 Task: Forward email as attachment with the signature Francisco Garcia with the subject Request for an article from softage.1@softage.net to softage.5@softage.net with the message Can you provide me with the contact information for the client?
Action: Mouse moved to (895, 72)
Screenshot: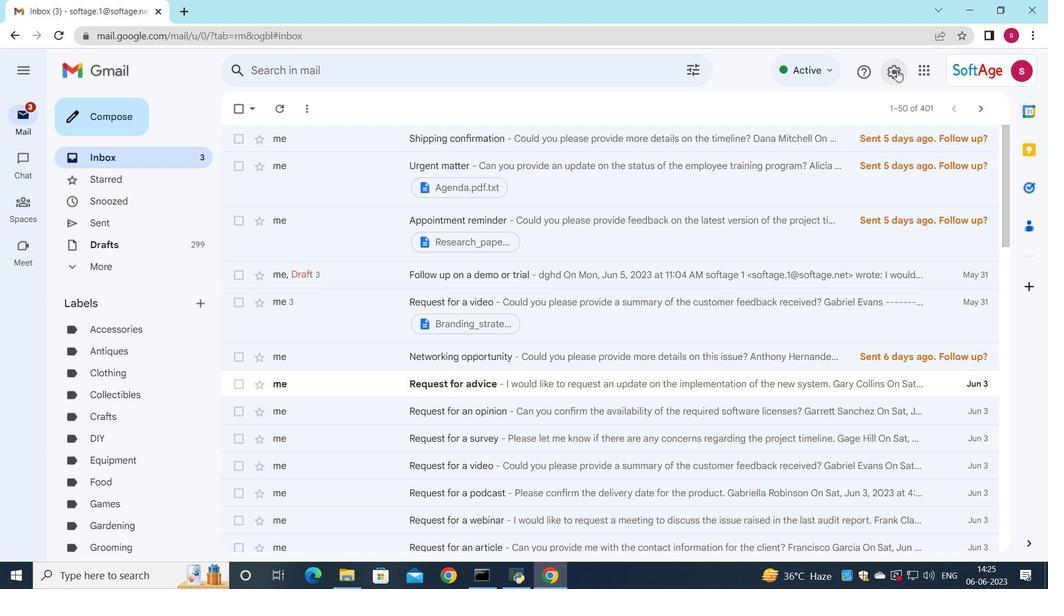 
Action: Mouse pressed left at (895, 72)
Screenshot: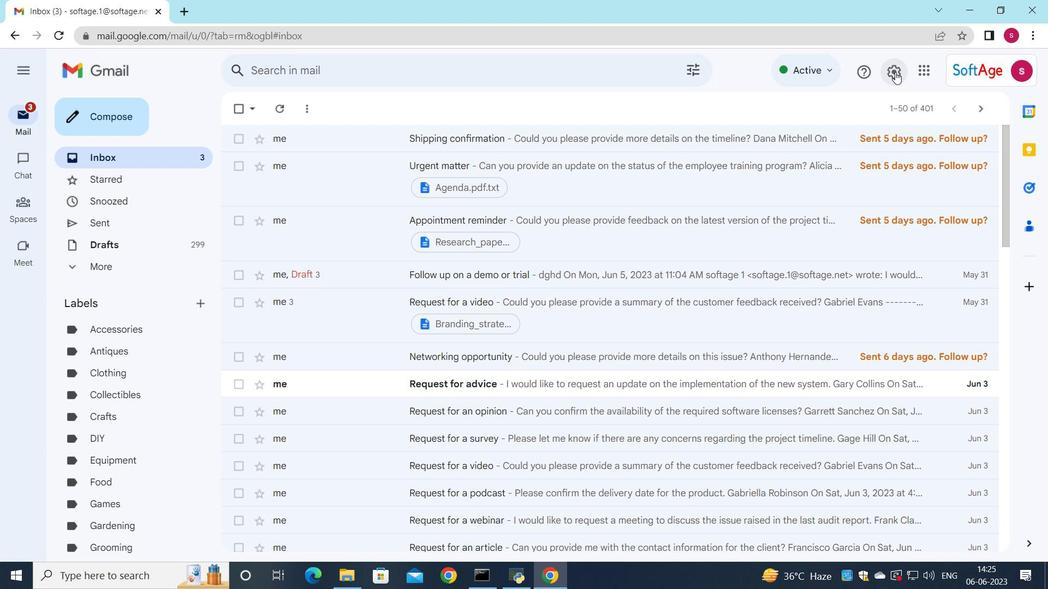 
Action: Mouse moved to (898, 135)
Screenshot: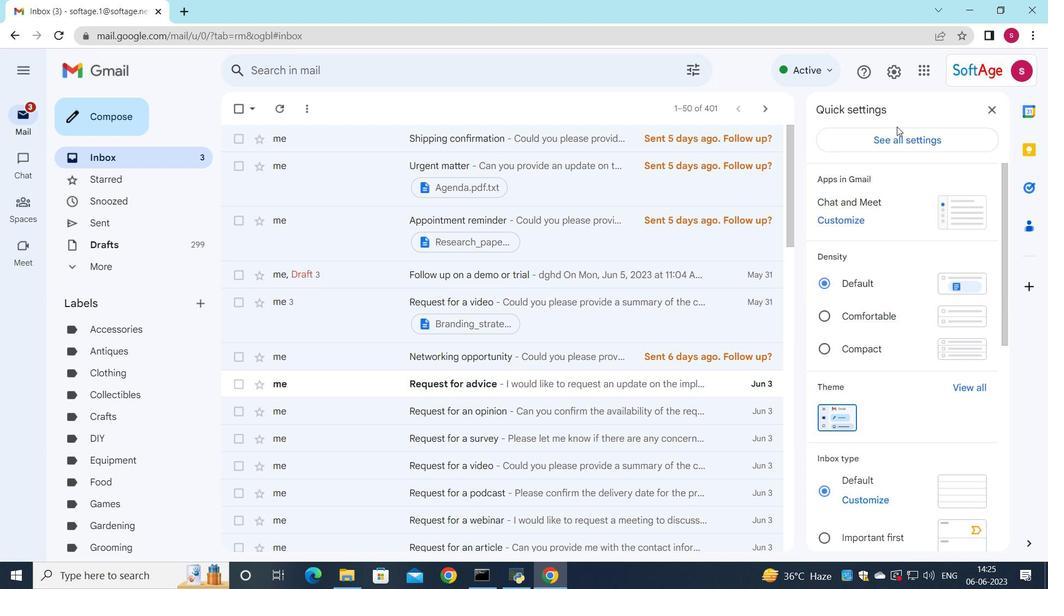 
Action: Mouse pressed left at (898, 135)
Screenshot: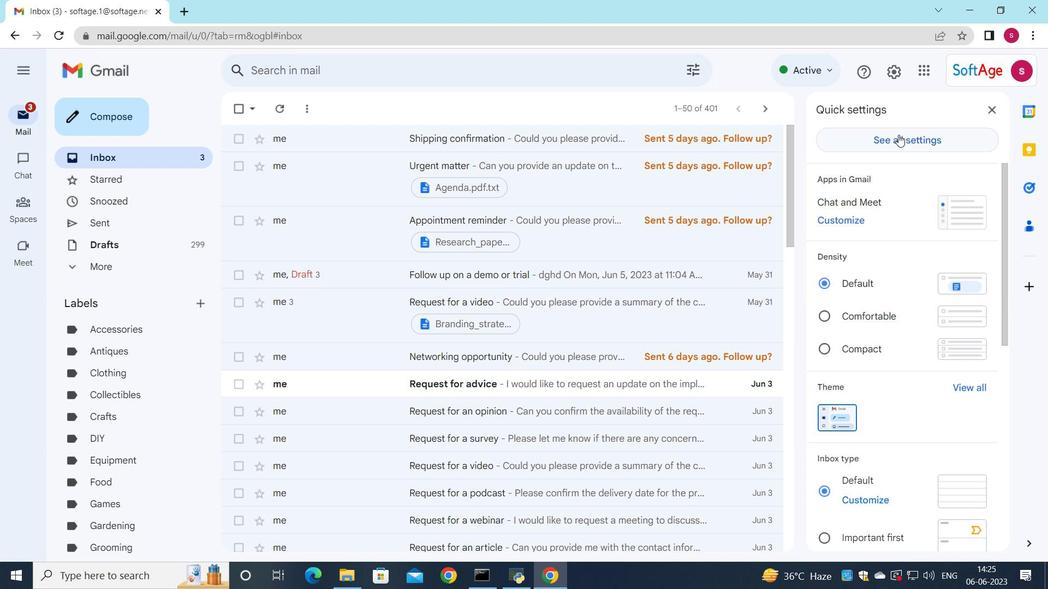 
Action: Mouse moved to (683, 253)
Screenshot: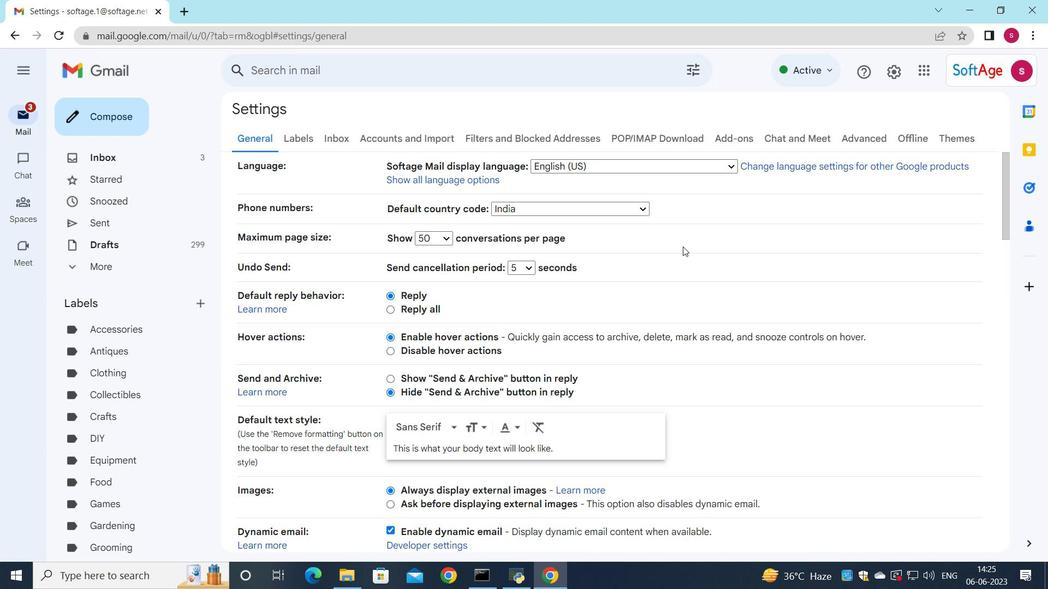 
Action: Mouse scrolled (683, 253) with delta (0, 0)
Screenshot: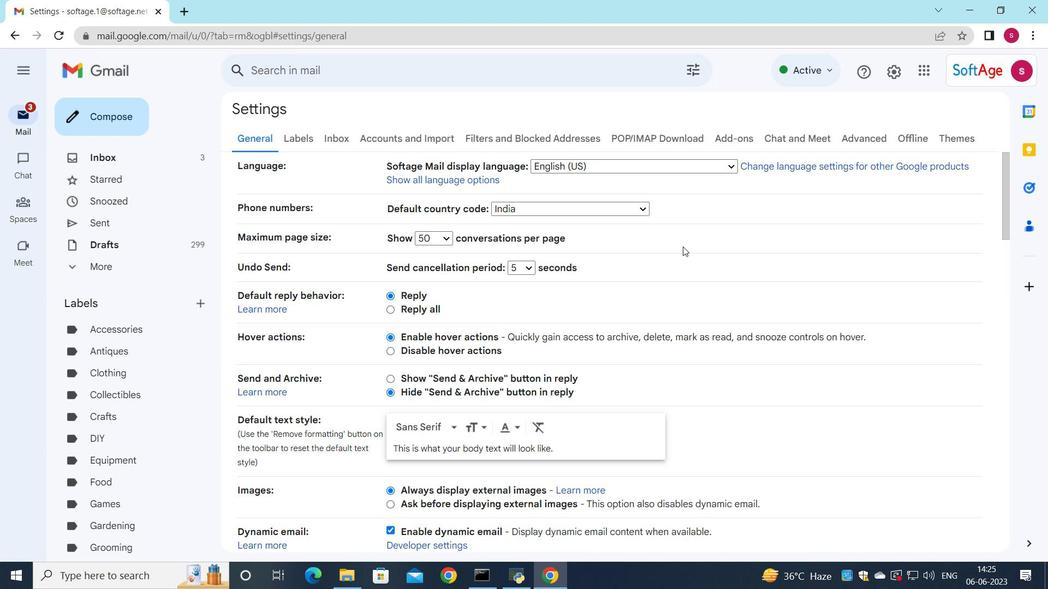 
Action: Mouse moved to (684, 261)
Screenshot: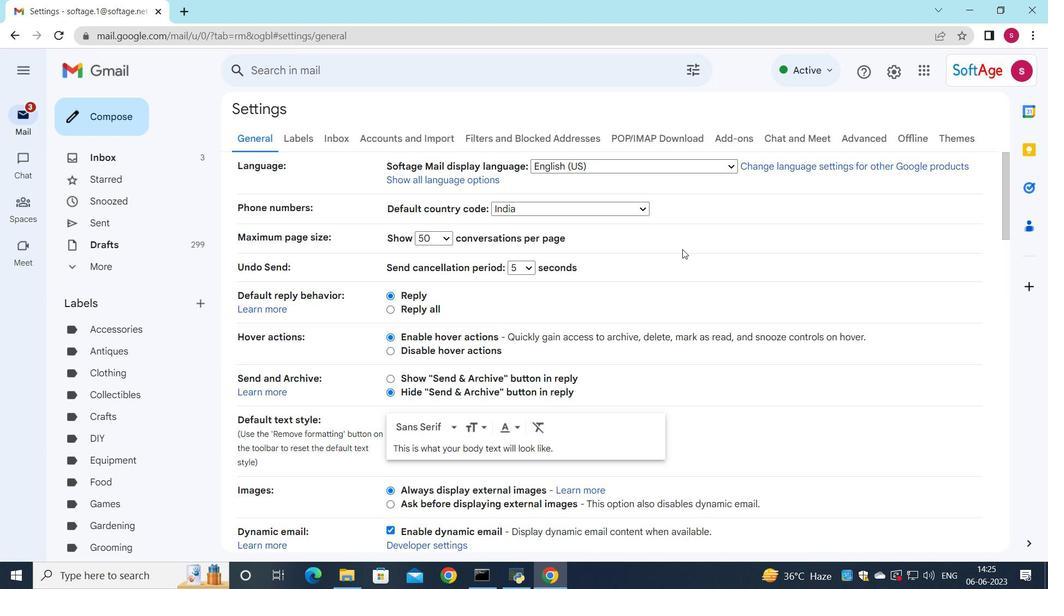 
Action: Mouse scrolled (684, 258) with delta (0, 0)
Screenshot: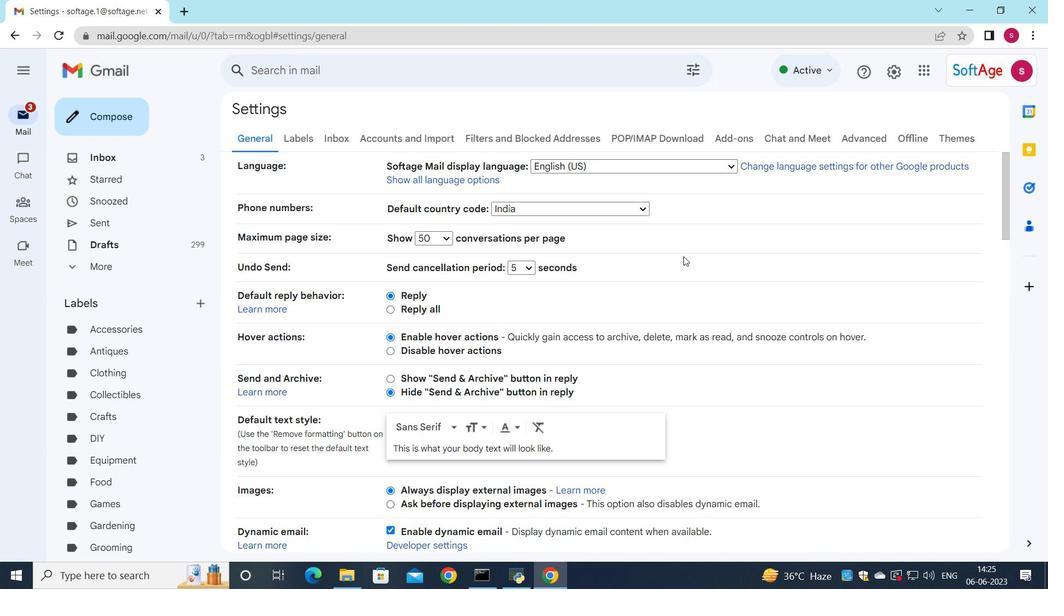 
Action: Mouse moved to (683, 267)
Screenshot: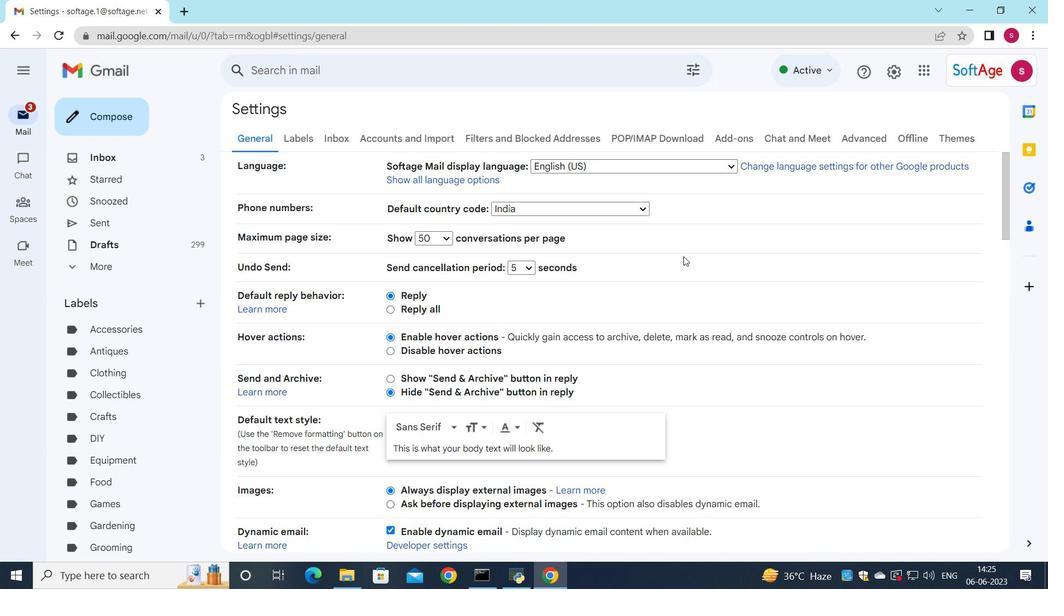 
Action: Mouse scrolled (683, 267) with delta (0, 0)
Screenshot: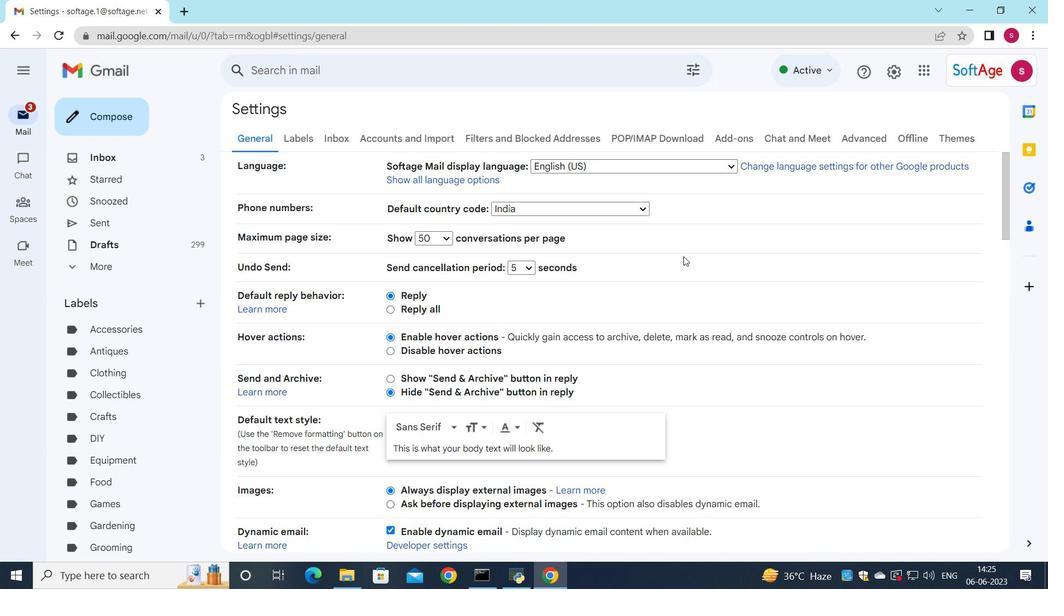
Action: Mouse moved to (648, 303)
Screenshot: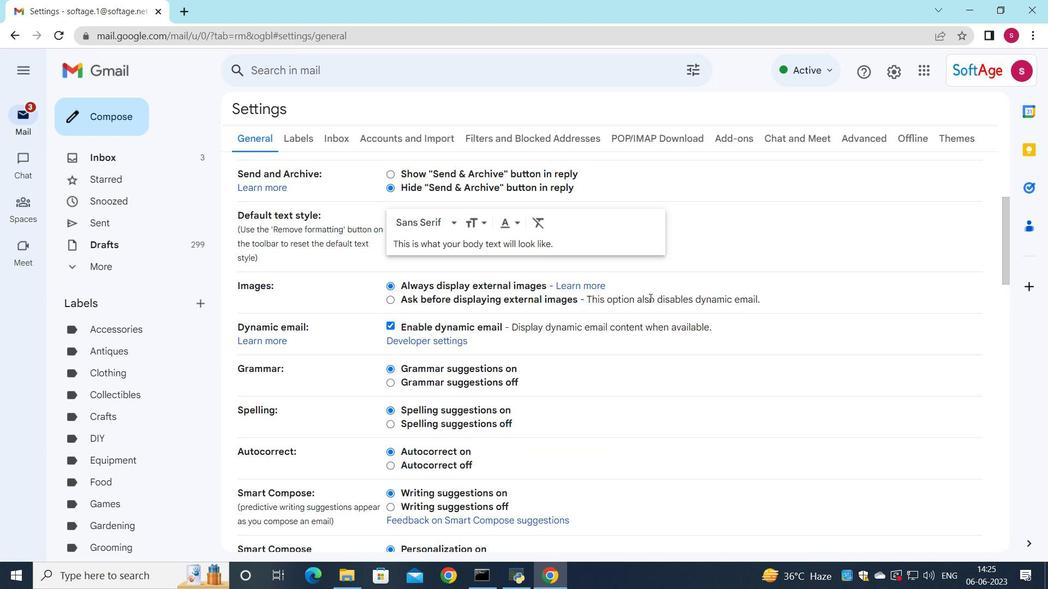 
Action: Mouse scrolled (648, 302) with delta (0, 0)
Screenshot: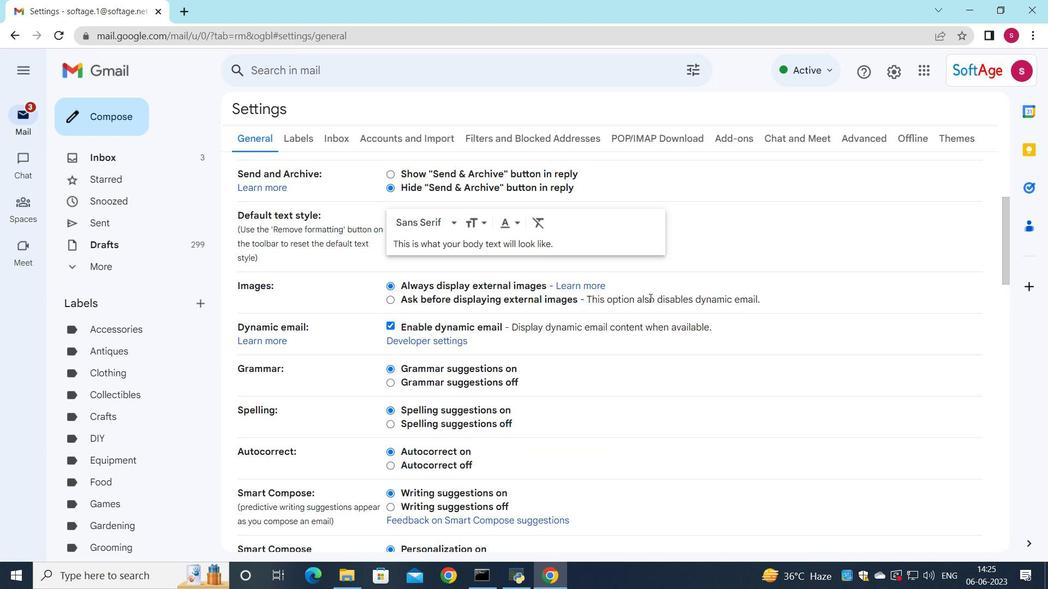 
Action: Mouse scrolled (648, 302) with delta (0, 0)
Screenshot: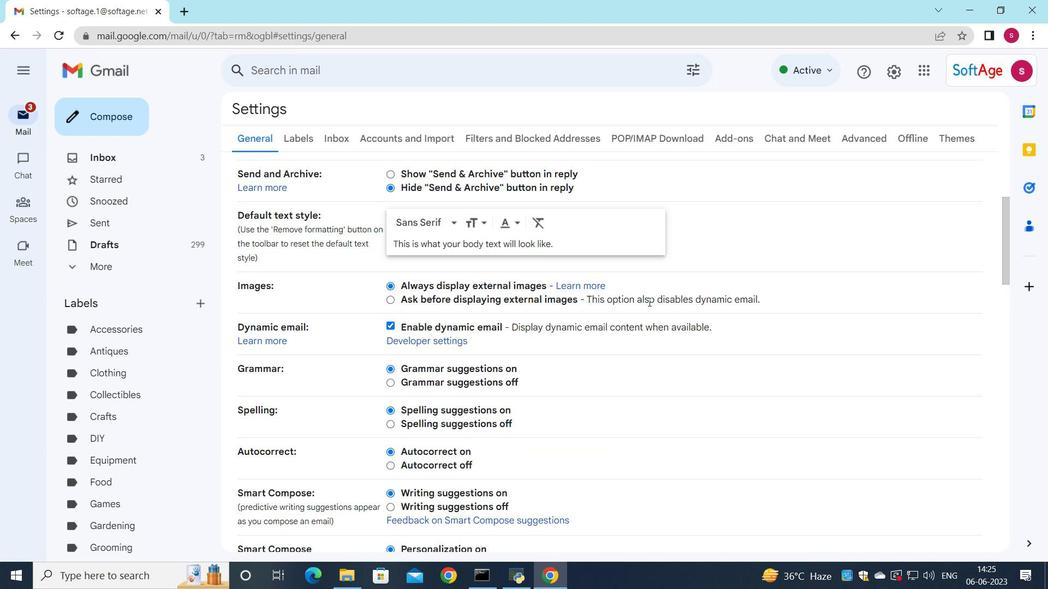 
Action: Mouse moved to (616, 252)
Screenshot: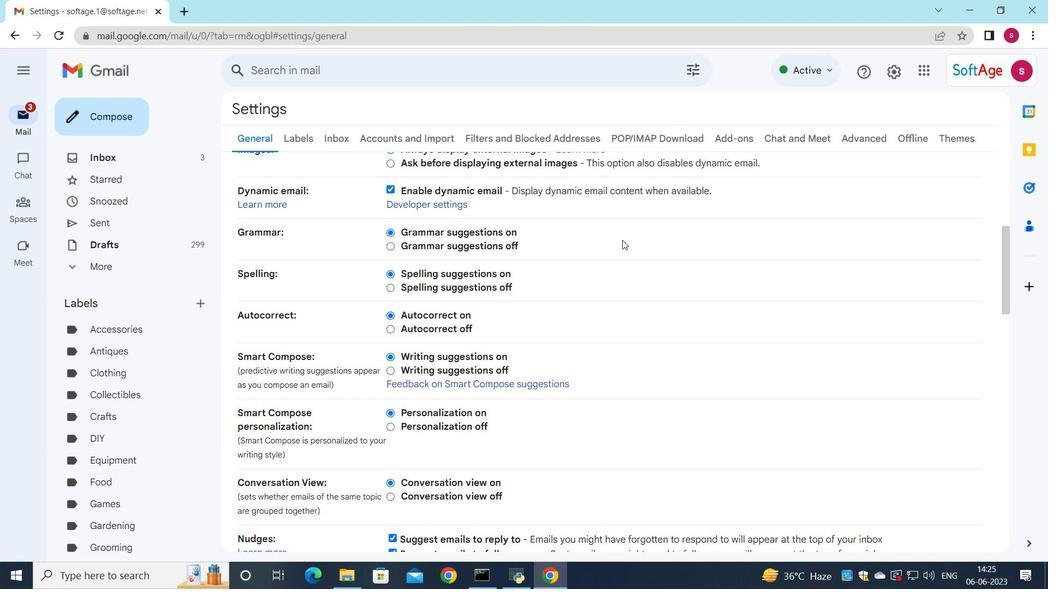 
Action: Mouse scrolled (616, 251) with delta (0, 0)
Screenshot: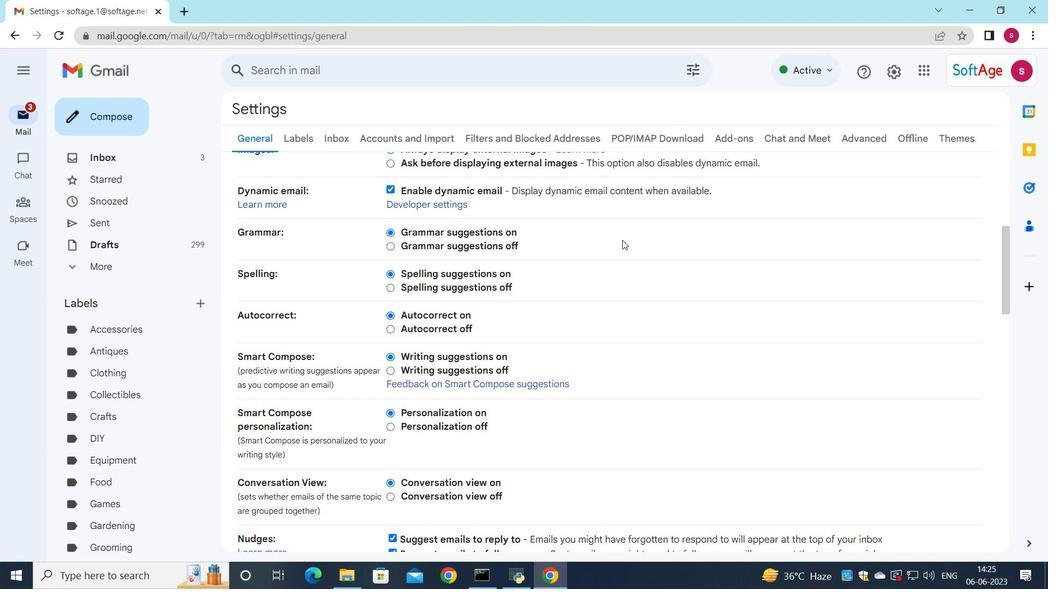 
Action: Mouse scrolled (616, 251) with delta (0, 0)
Screenshot: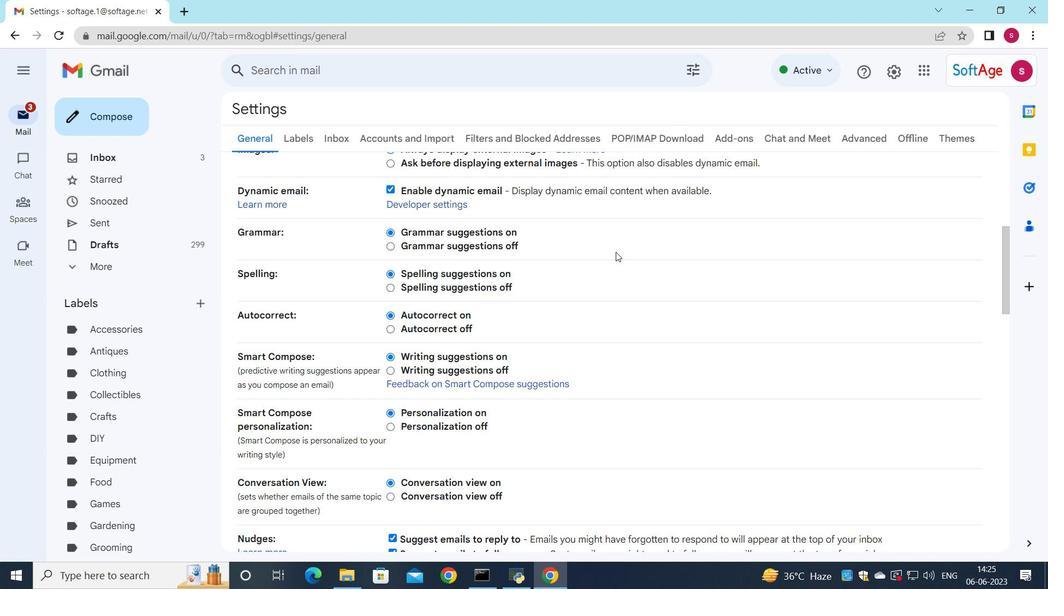 
Action: Mouse moved to (609, 263)
Screenshot: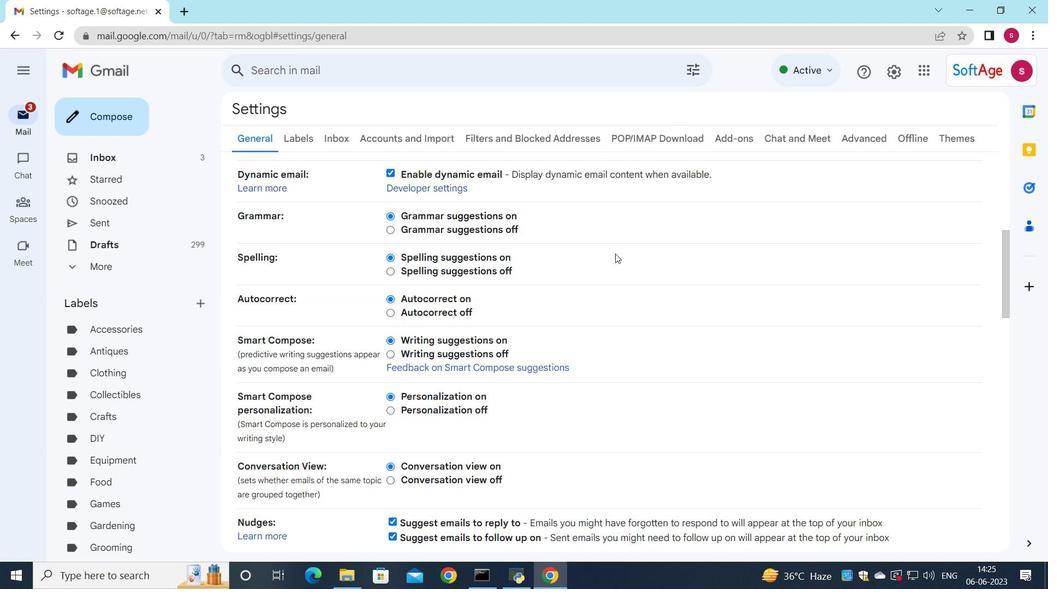 
Action: Mouse scrolled (609, 262) with delta (0, 0)
Screenshot: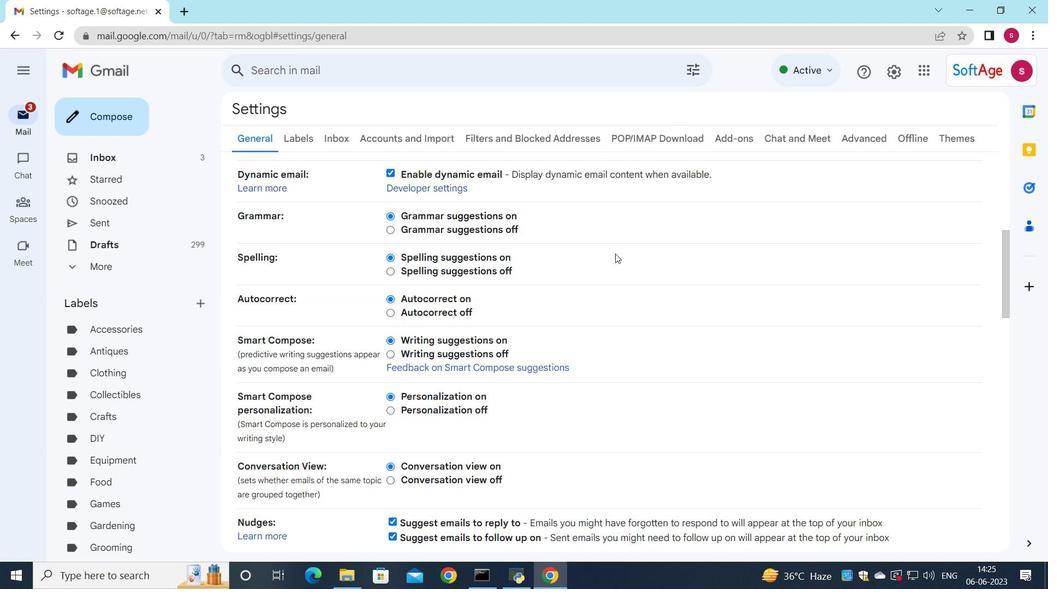 
Action: Mouse moved to (609, 253)
Screenshot: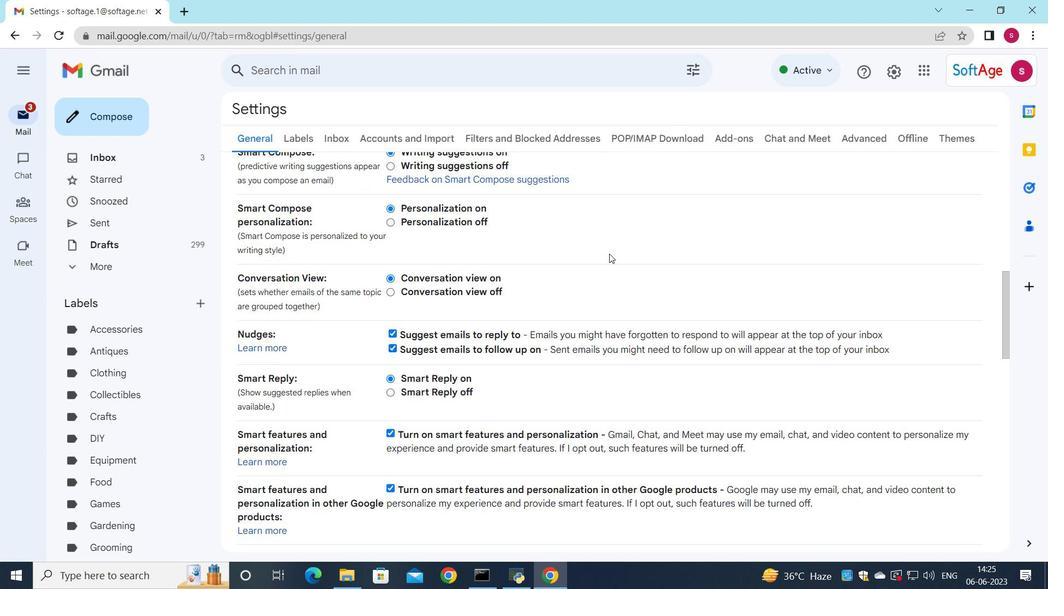 
Action: Mouse scrolled (609, 252) with delta (0, 0)
Screenshot: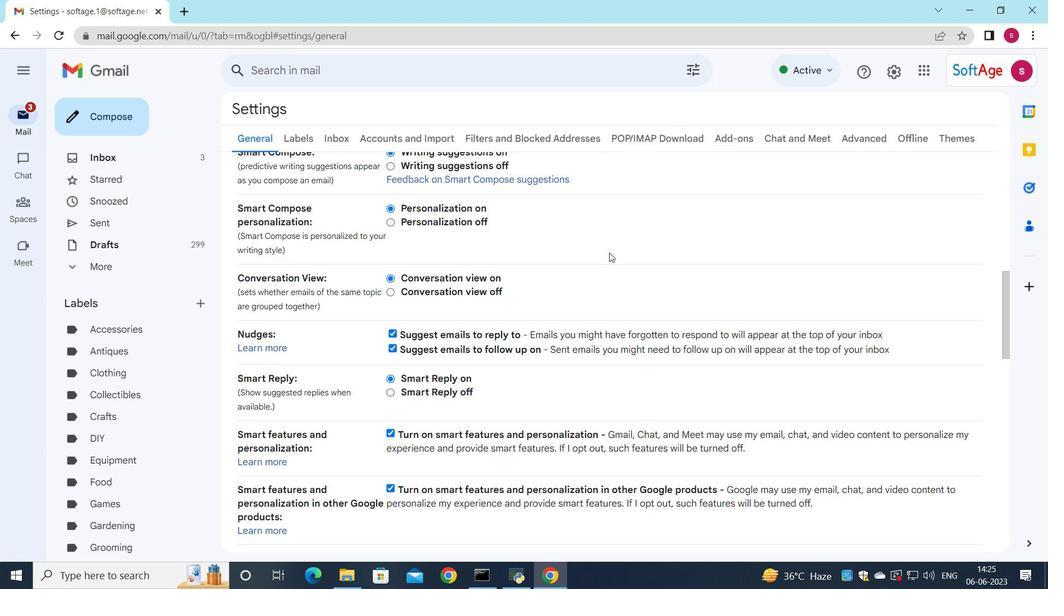 
Action: Mouse scrolled (609, 252) with delta (0, 0)
Screenshot: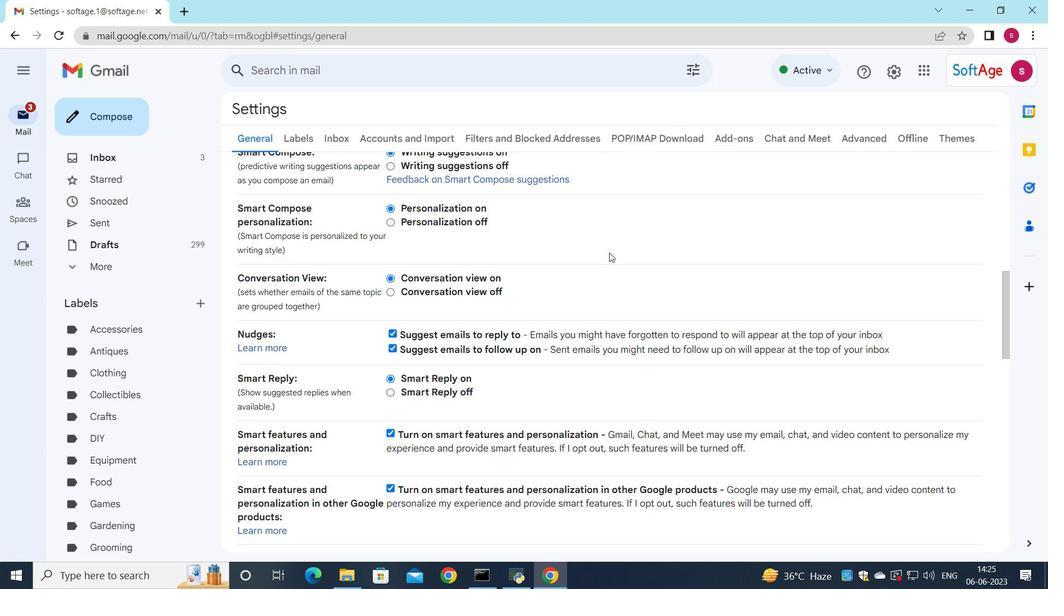 
Action: Mouse scrolled (609, 252) with delta (0, 0)
Screenshot: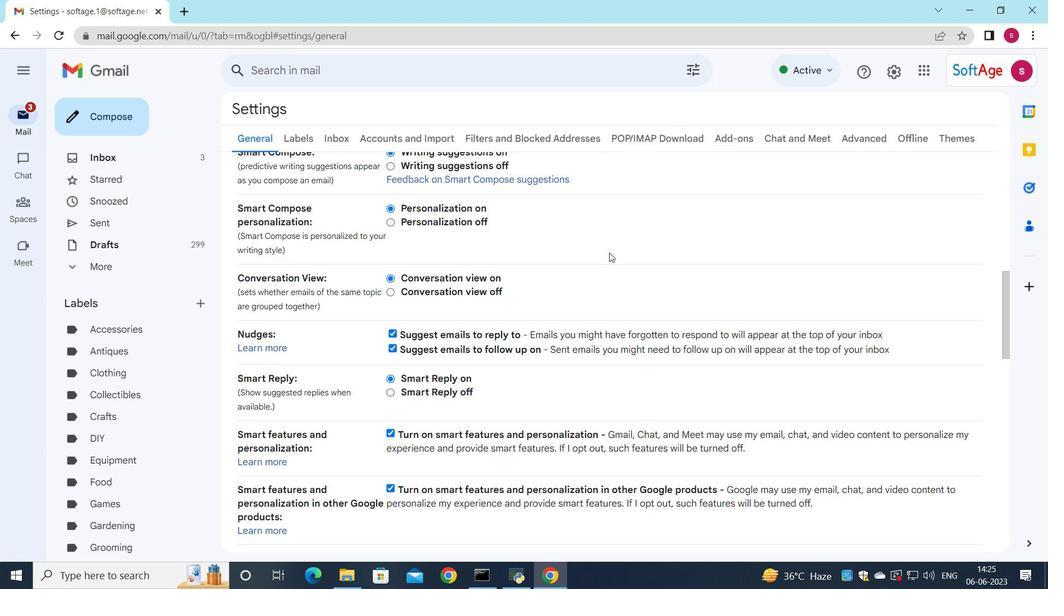 
Action: Mouse moved to (582, 281)
Screenshot: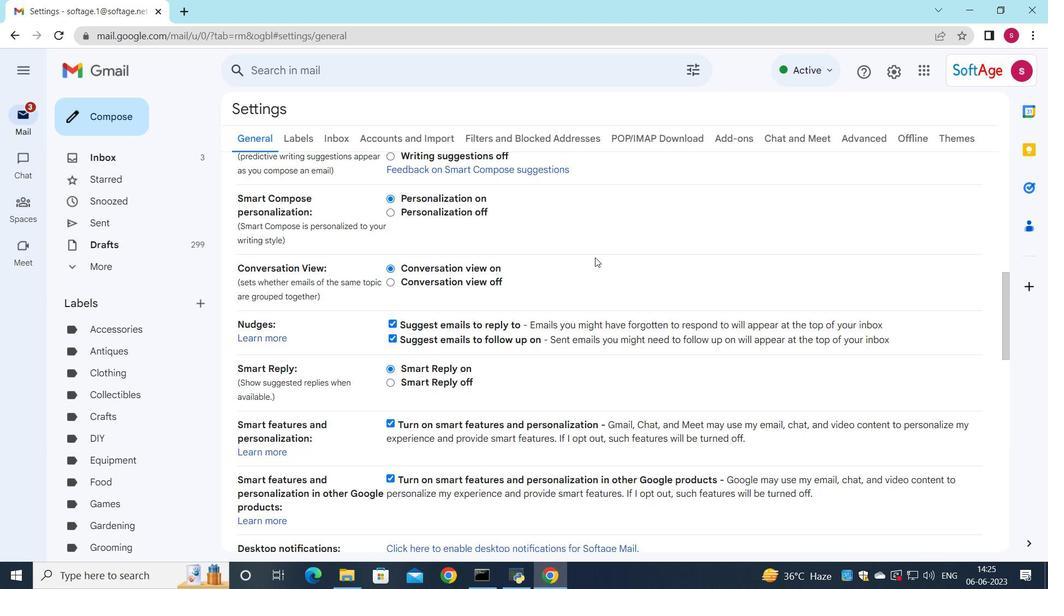 
Action: Mouse scrolled (582, 280) with delta (0, 0)
Screenshot: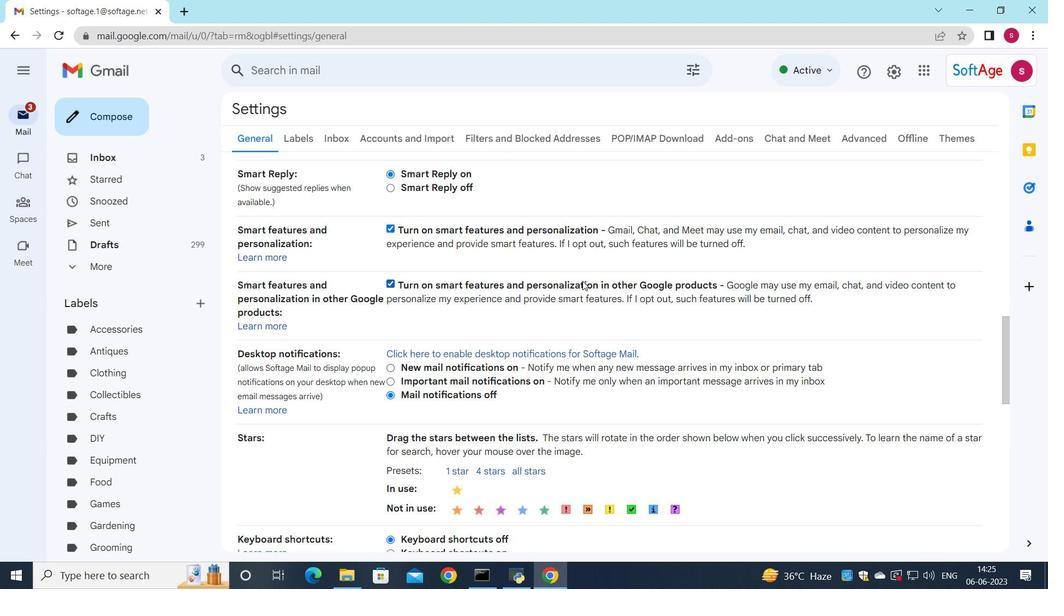 
Action: Mouse scrolled (582, 280) with delta (0, 0)
Screenshot: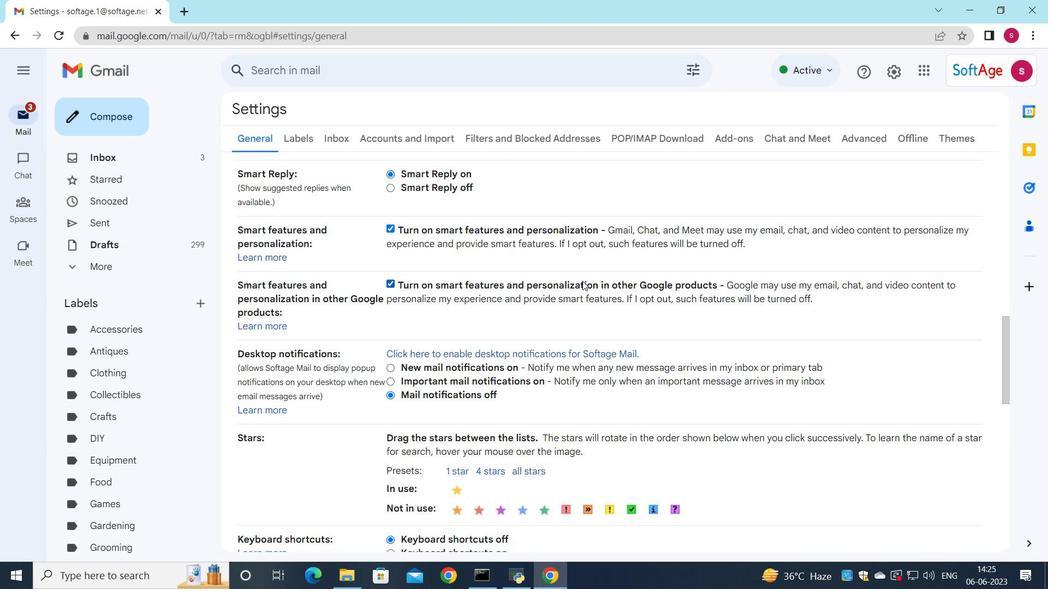
Action: Mouse moved to (580, 280)
Screenshot: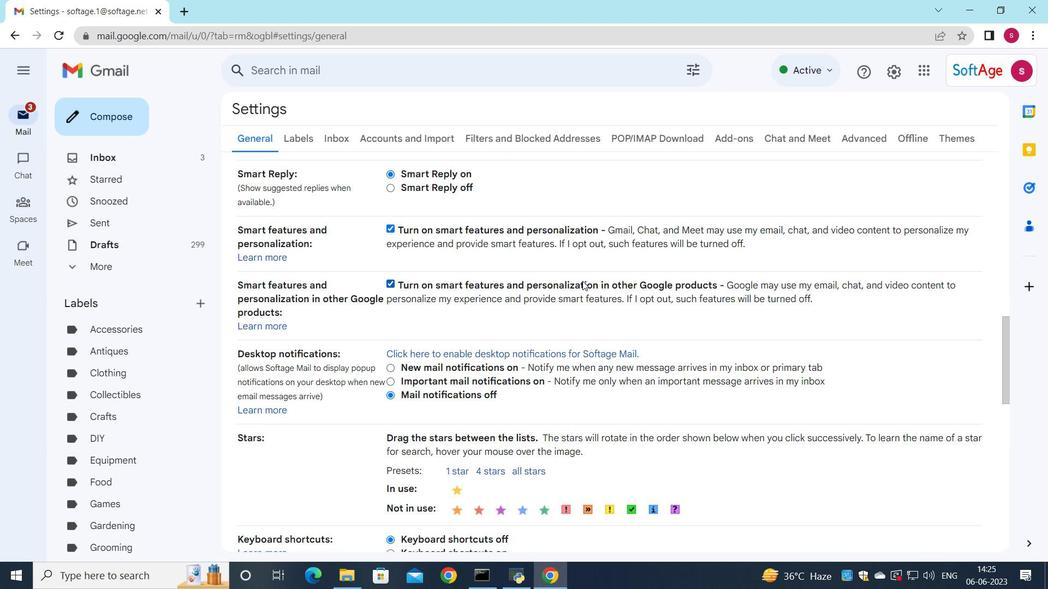 
Action: Mouse scrolled (580, 280) with delta (0, 0)
Screenshot: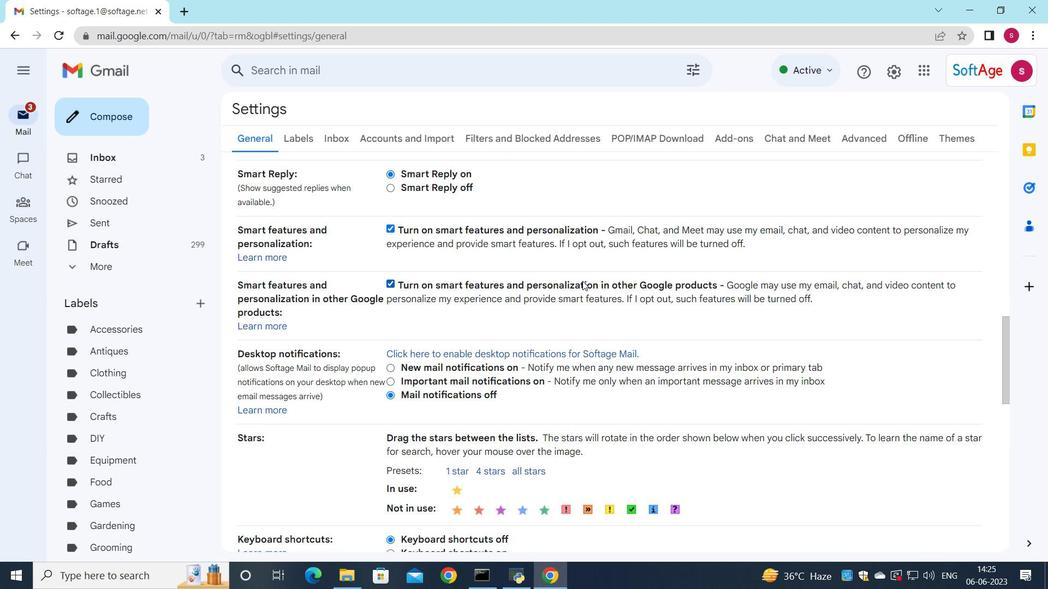 
Action: Mouse moved to (560, 309)
Screenshot: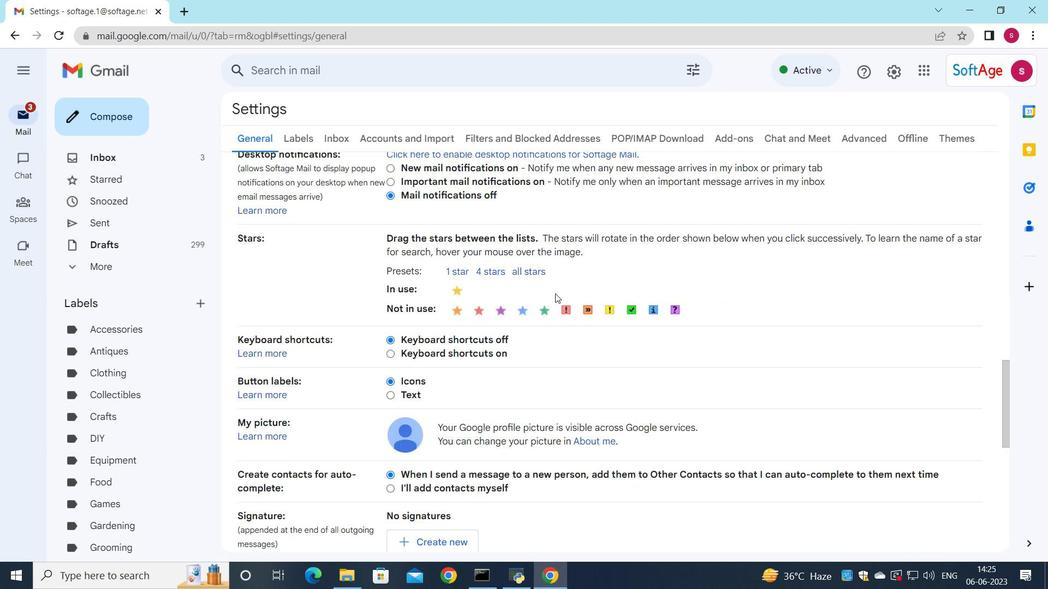 
Action: Mouse scrolled (560, 308) with delta (0, 0)
Screenshot: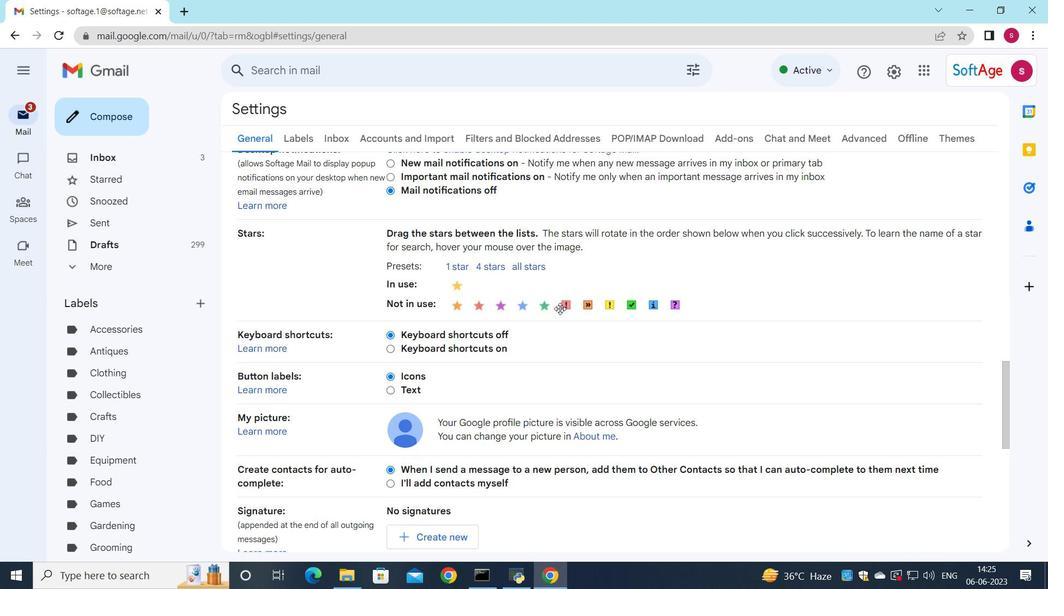 
Action: Mouse moved to (560, 309)
Screenshot: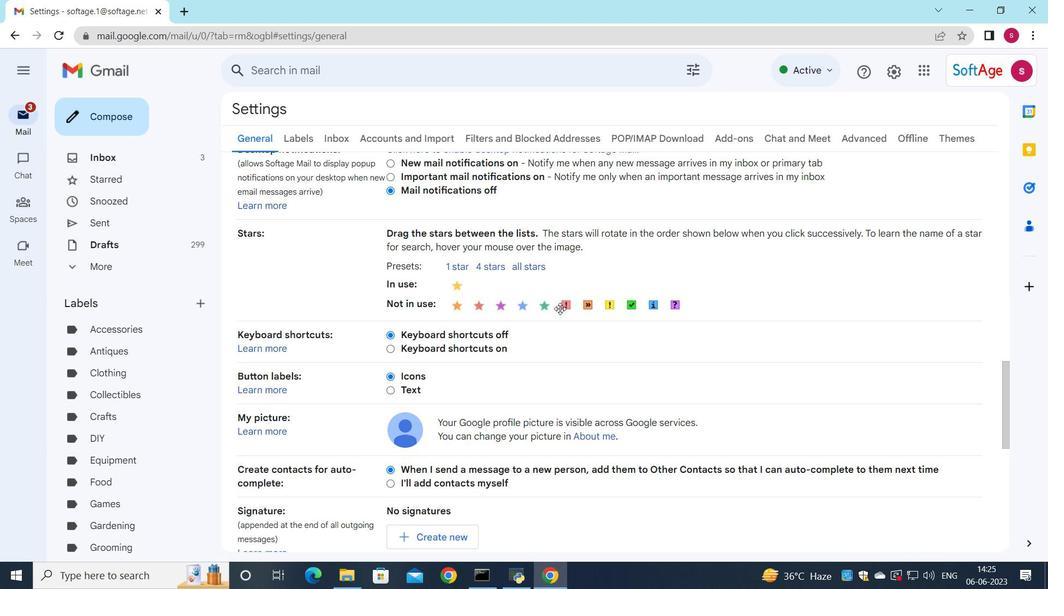 
Action: Mouse scrolled (560, 308) with delta (0, 0)
Screenshot: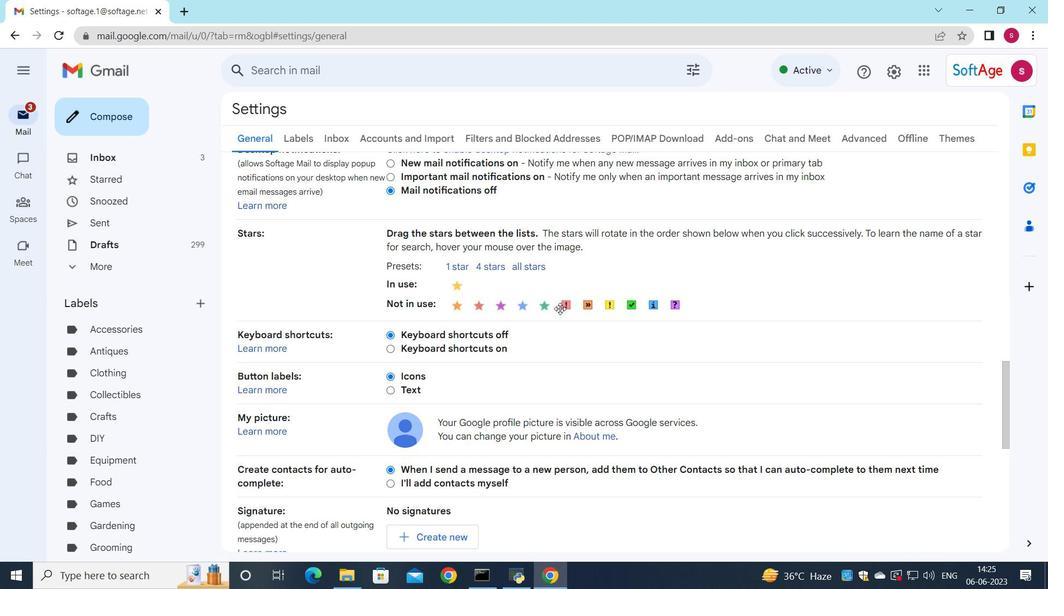 
Action: Mouse moved to (436, 406)
Screenshot: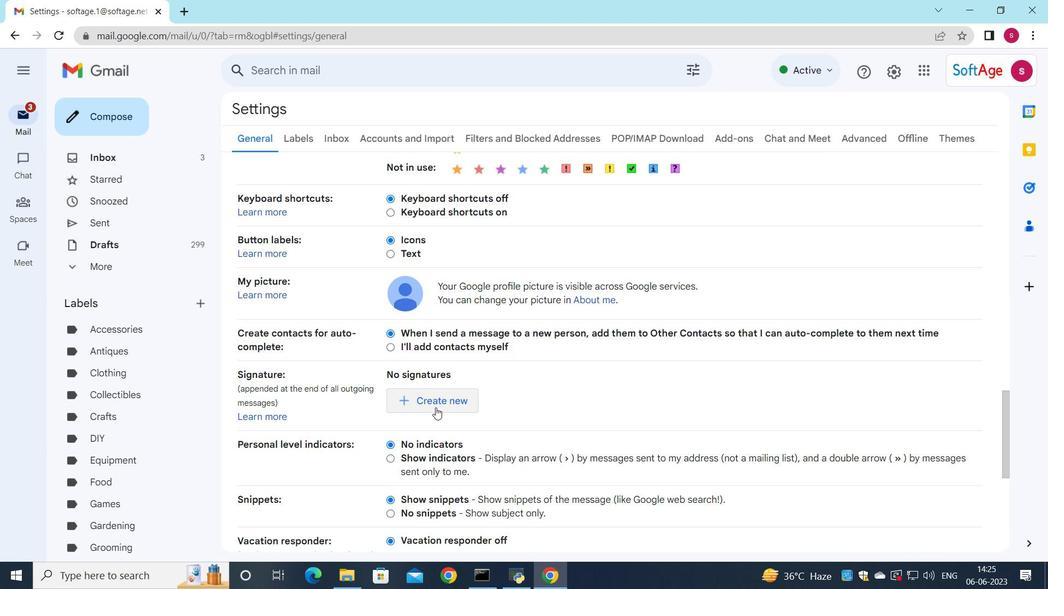 
Action: Mouse pressed left at (436, 406)
Screenshot: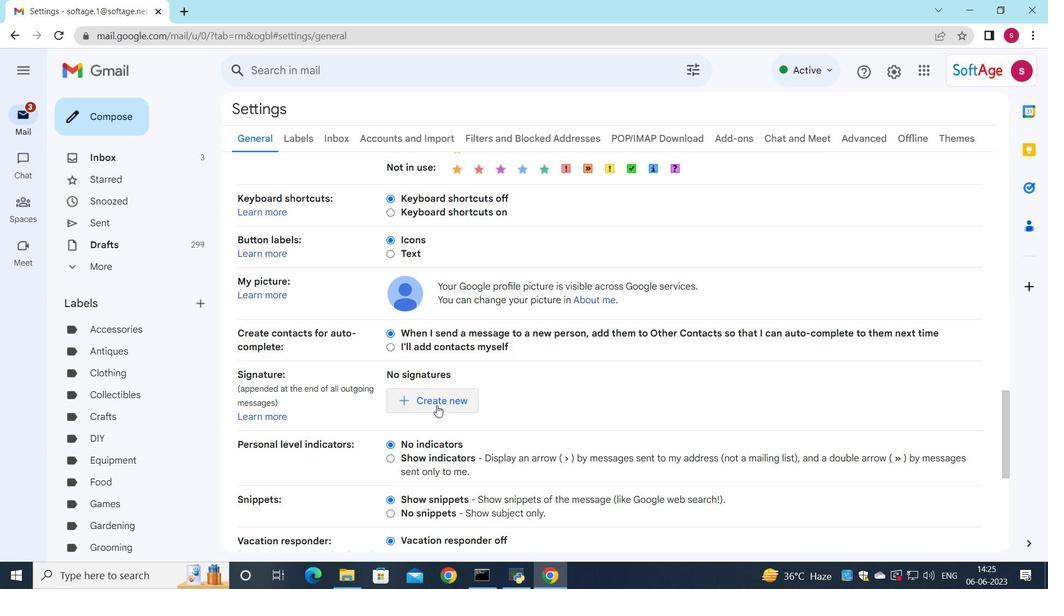 
Action: Mouse moved to (589, 280)
Screenshot: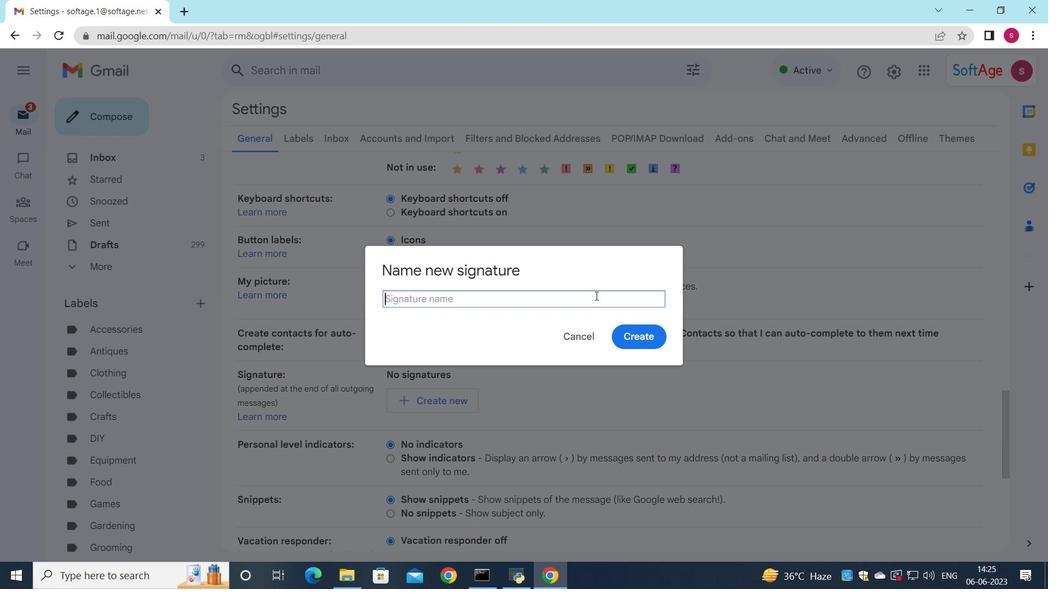 
Action: Key pressed <Key.shift><Key.shift><Key.shift>Francisco<Key.space><Key.shift>Garcia
Screenshot: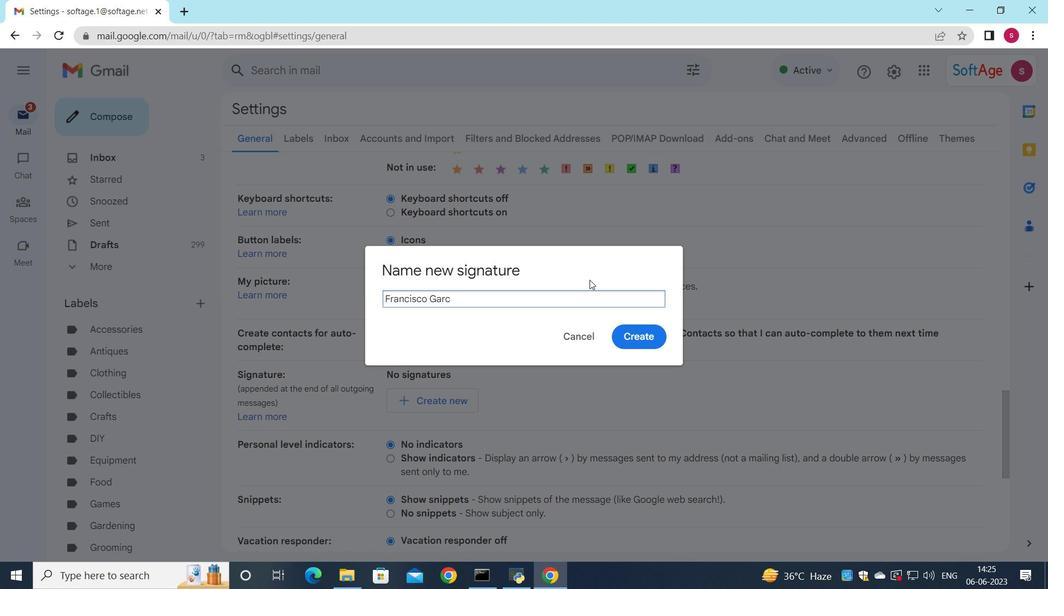 
Action: Mouse moved to (641, 330)
Screenshot: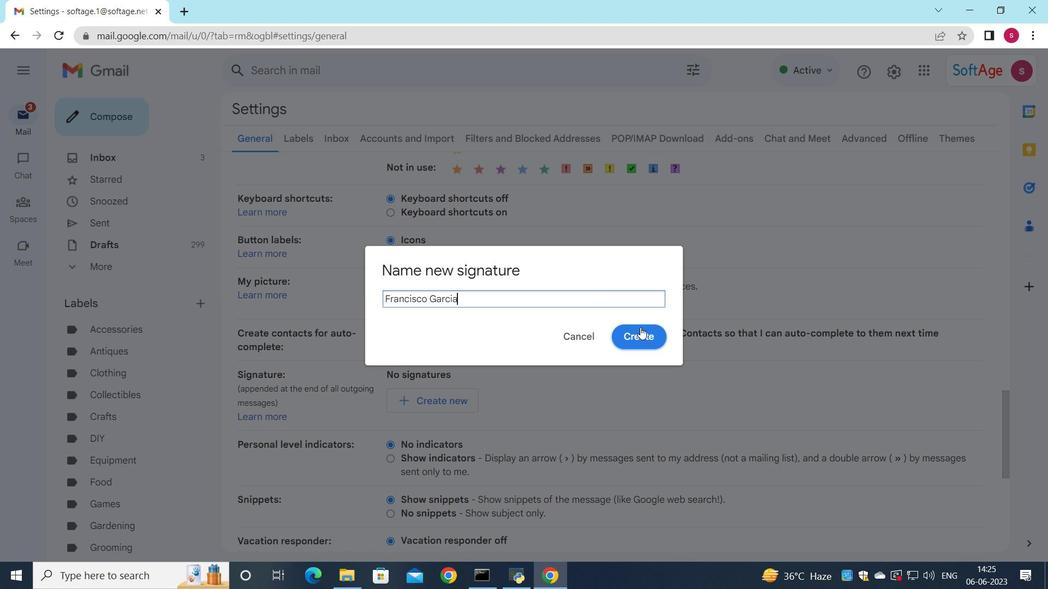 
Action: Mouse pressed left at (641, 330)
Screenshot: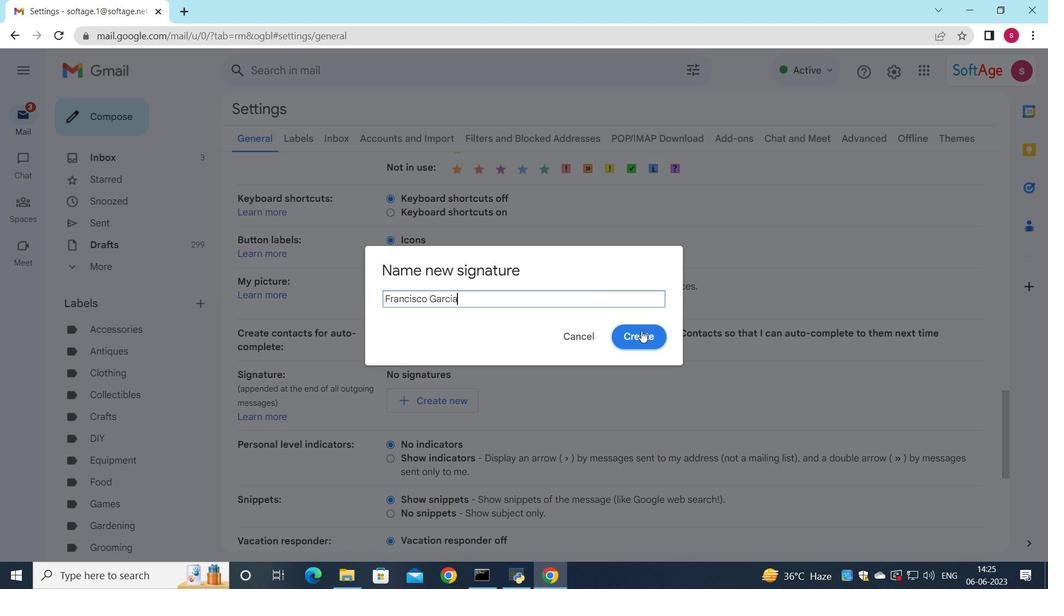 
Action: Mouse moved to (595, 389)
Screenshot: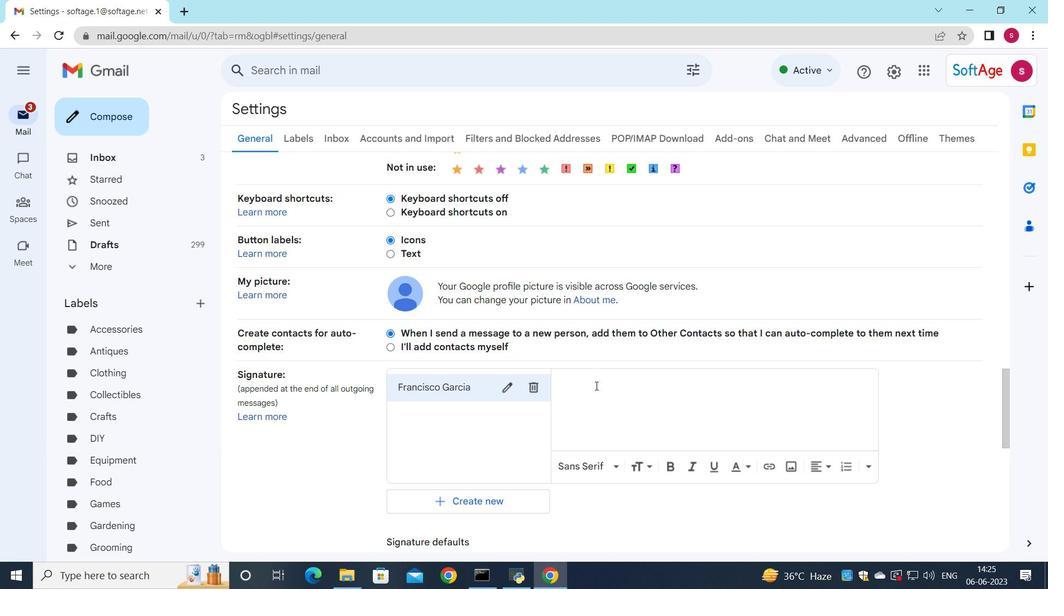 
Action: Mouse pressed left at (595, 389)
Screenshot: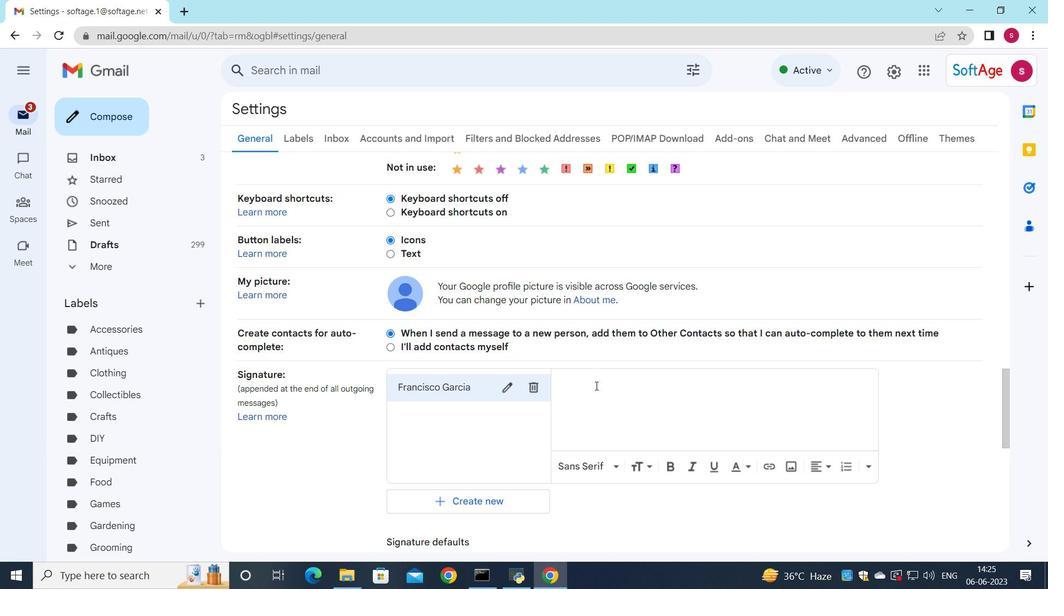 
Action: Key pressed <Key.shift><Key.shift><Key.shift>Francisco<Key.space><Key.shift><Key.shift><Key.shift><Key.shift><Key.shift><Key.shift><Key.shift><Key.shift><Key.shift><Key.shift><Key.shift><Key.shift><Key.shift>Garcia
Screenshot: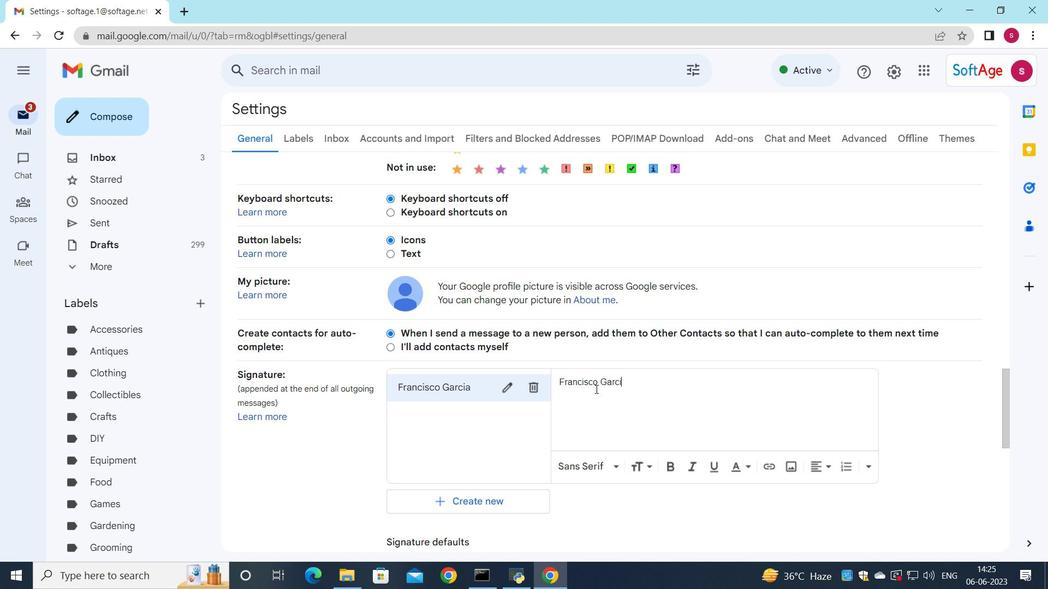 
Action: Mouse moved to (552, 386)
Screenshot: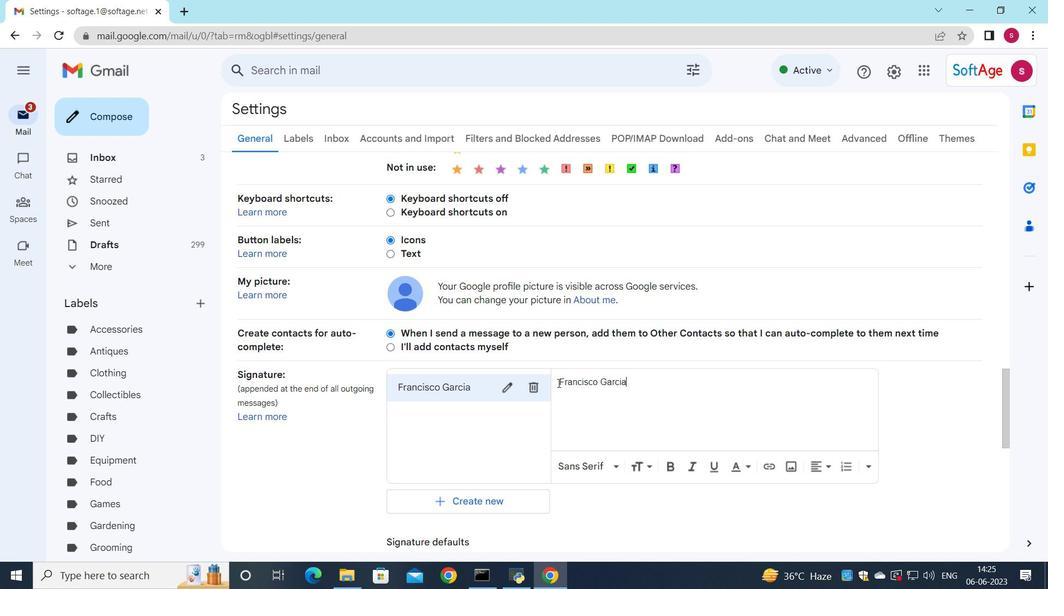 
Action: Mouse scrolled (552, 385) with delta (0, 0)
Screenshot: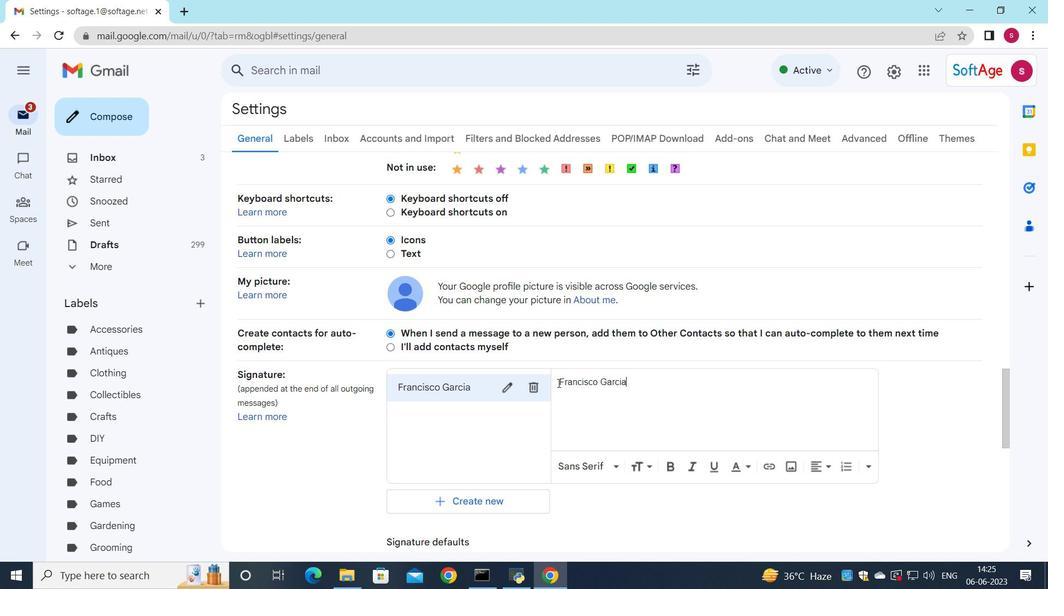 
Action: Mouse moved to (552, 386)
Screenshot: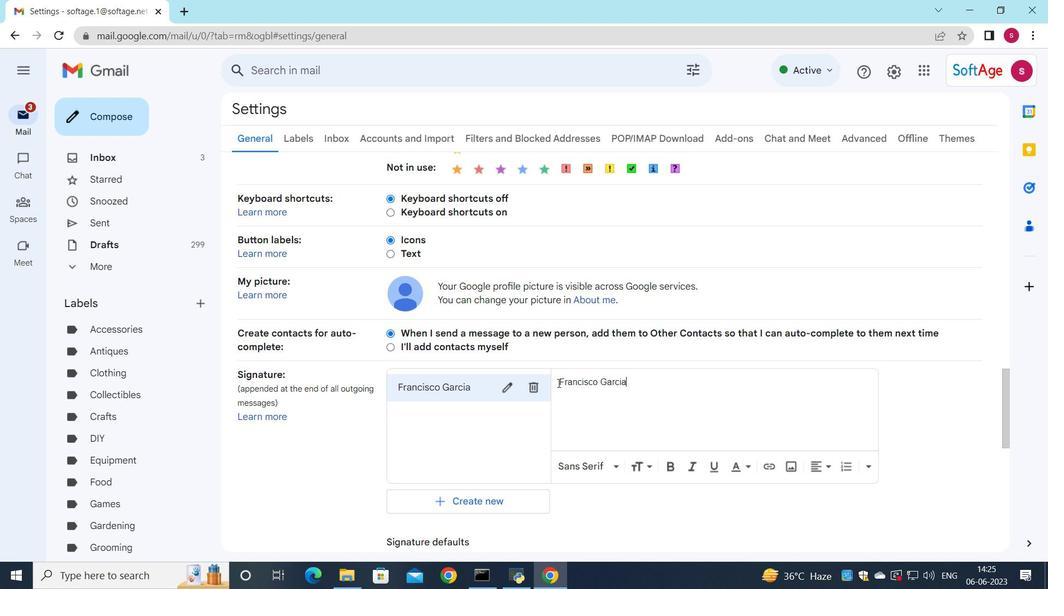 
Action: Mouse scrolled (552, 385) with delta (0, 0)
Screenshot: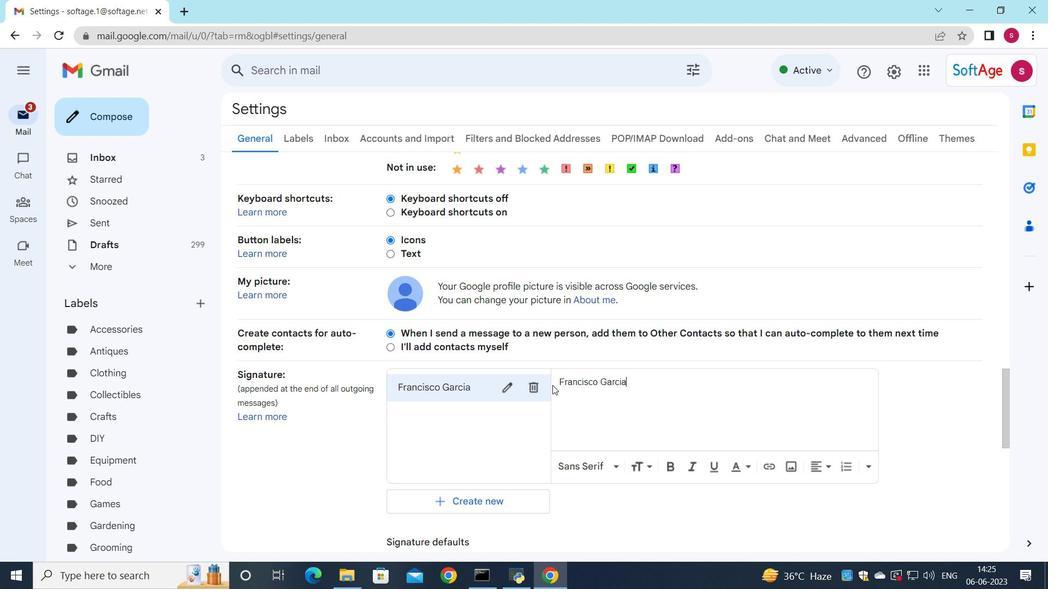 
Action: Mouse scrolled (552, 385) with delta (0, 0)
Screenshot: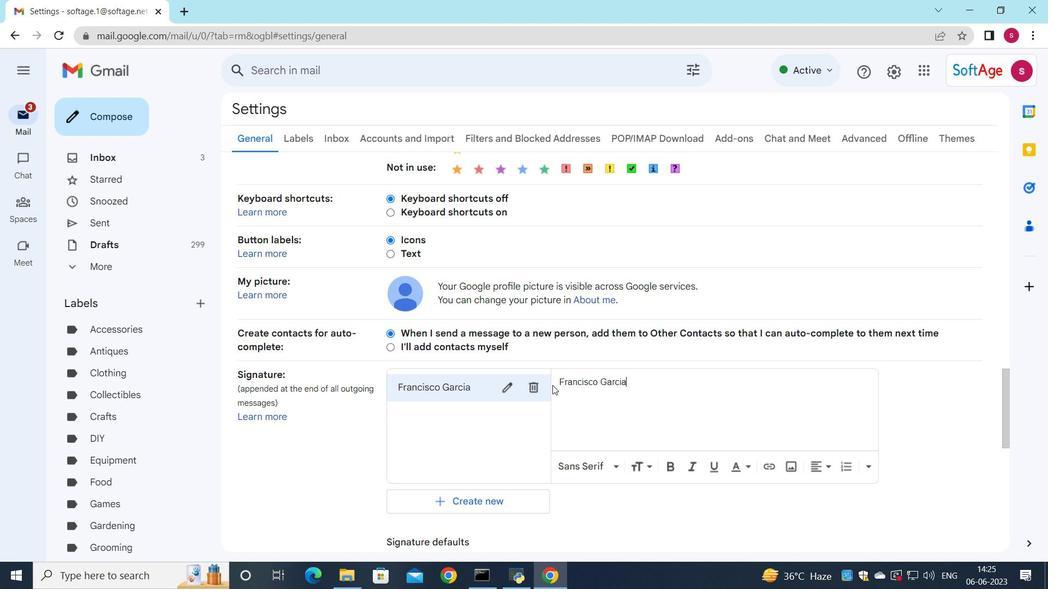
Action: Mouse moved to (504, 368)
Screenshot: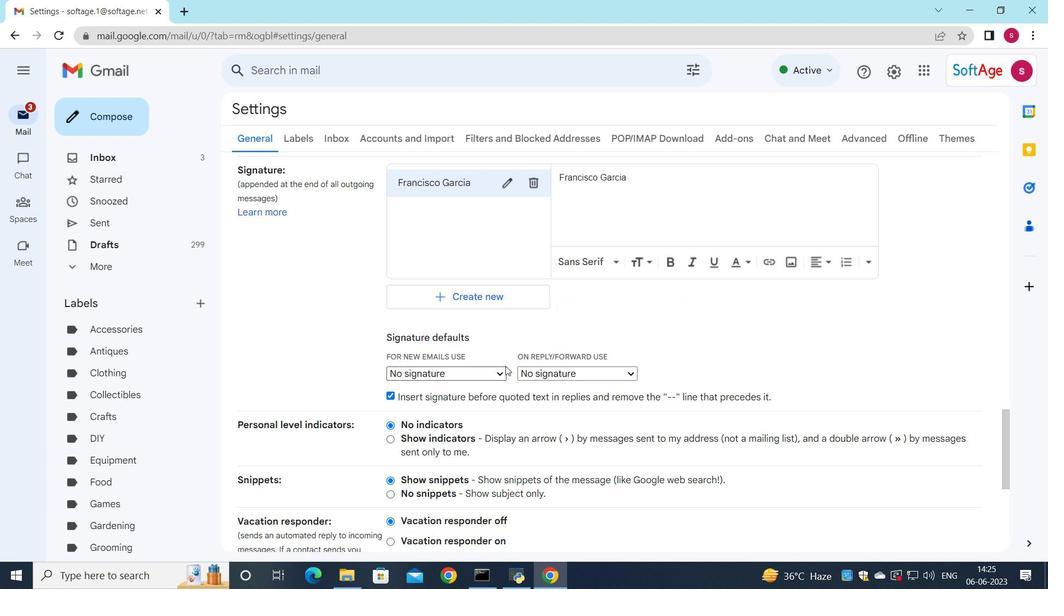 
Action: Mouse pressed left at (504, 368)
Screenshot: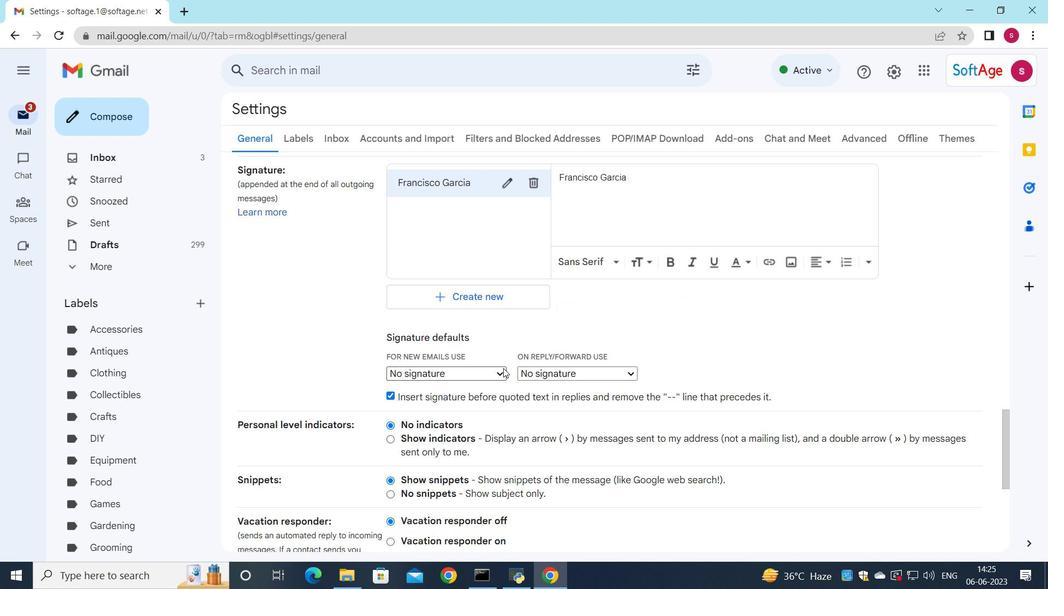
Action: Mouse moved to (483, 399)
Screenshot: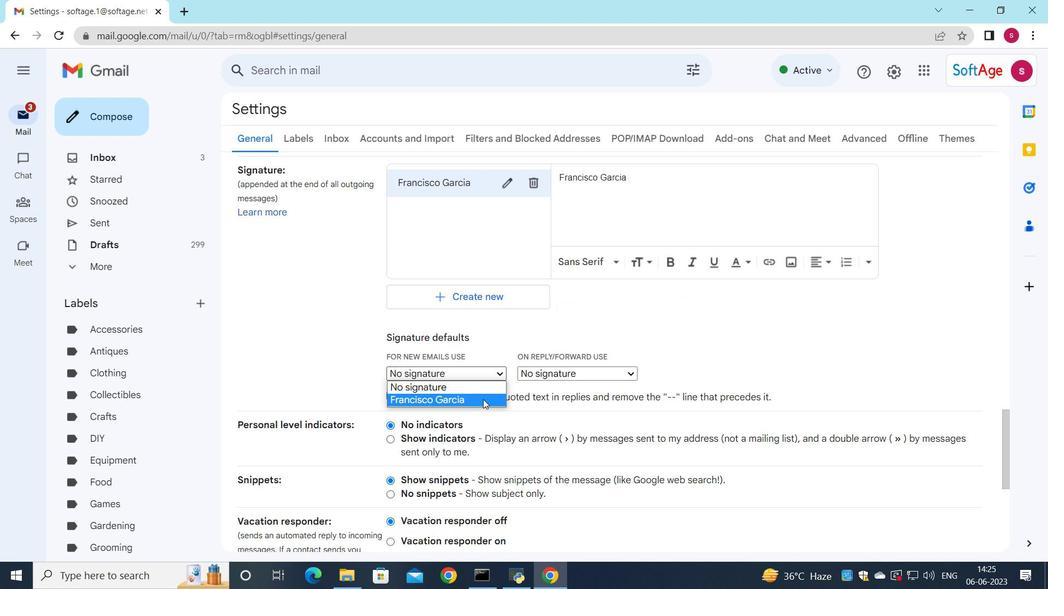 
Action: Mouse pressed left at (483, 399)
Screenshot: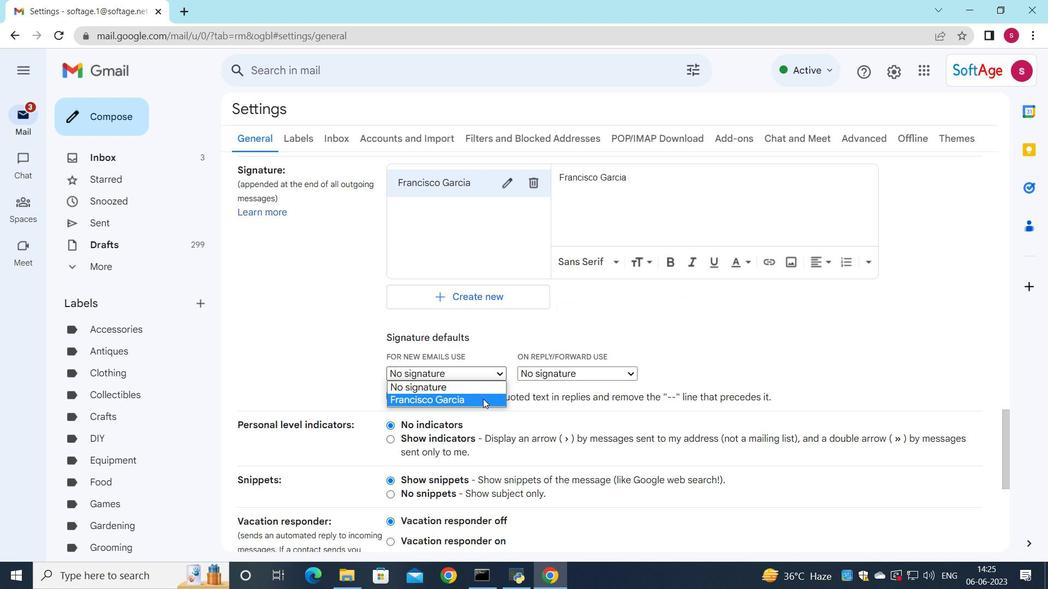 
Action: Mouse moved to (559, 368)
Screenshot: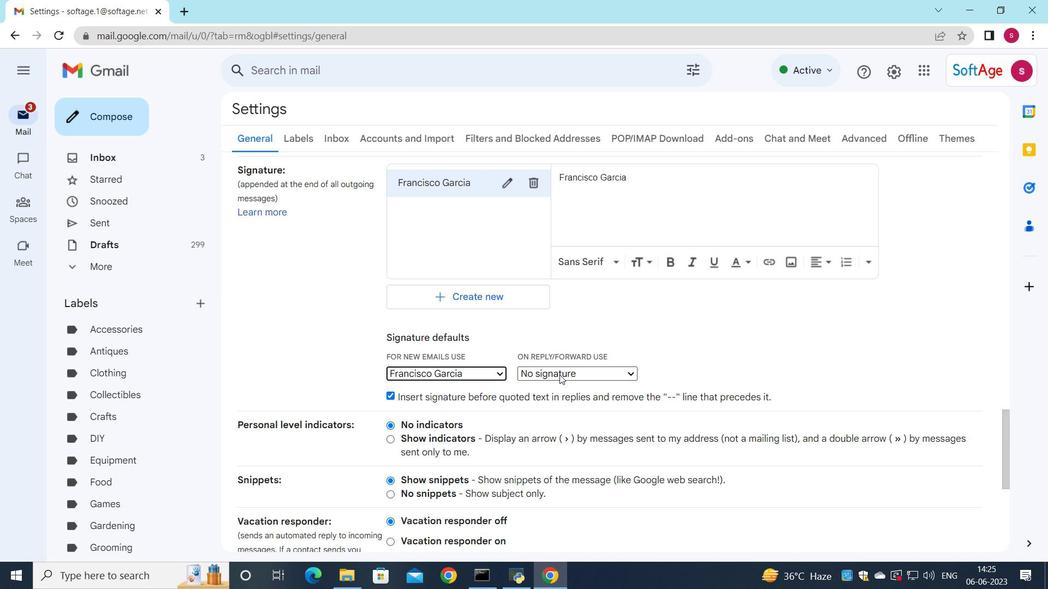 
Action: Mouse pressed left at (559, 368)
Screenshot: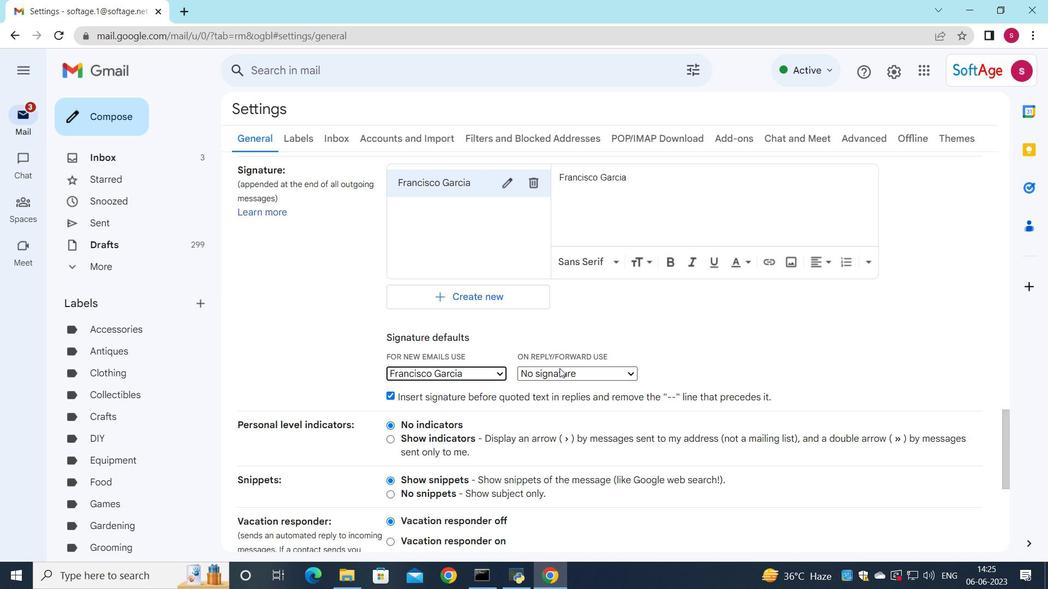 
Action: Mouse moved to (542, 399)
Screenshot: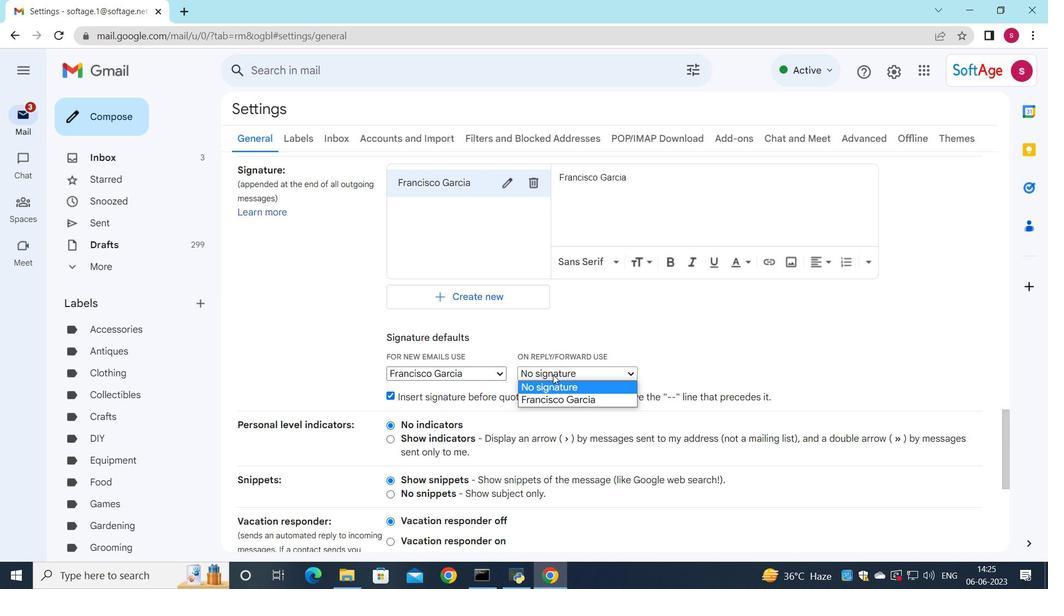 
Action: Mouse pressed left at (542, 399)
Screenshot: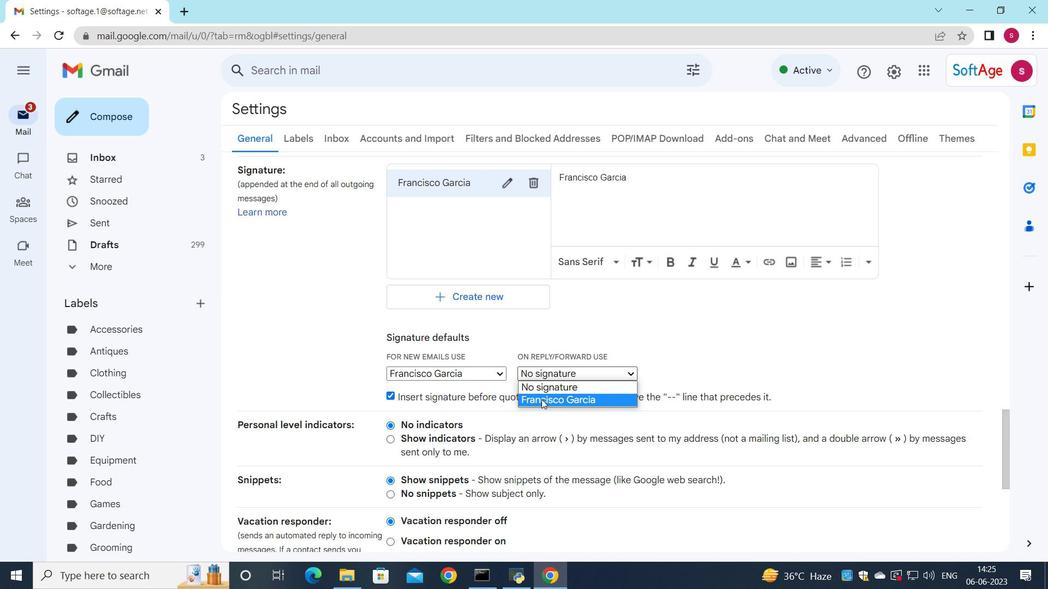 
Action: Mouse moved to (930, 382)
Screenshot: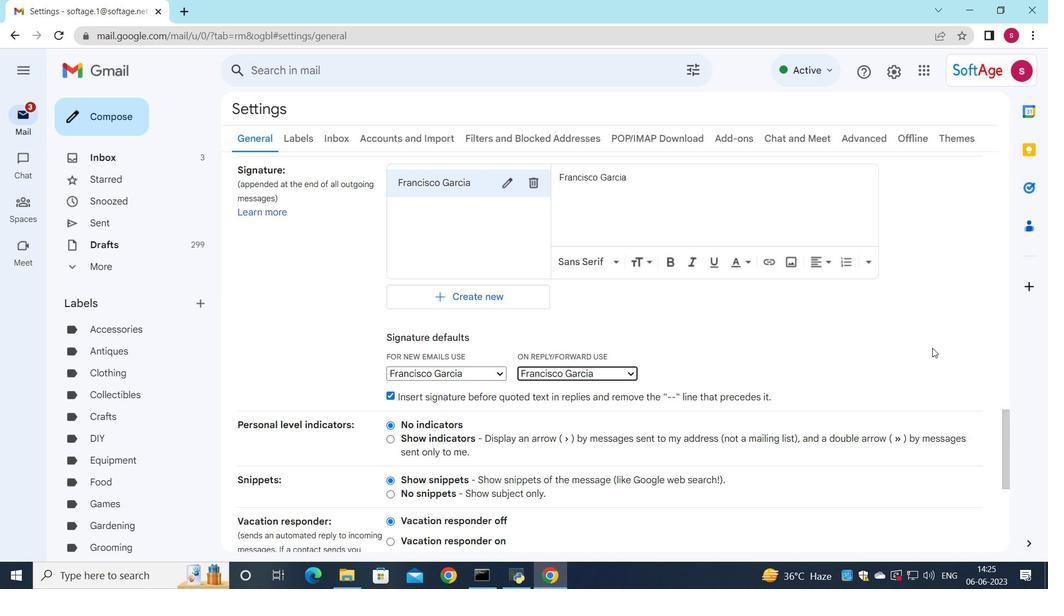 
Action: Mouse scrolled (930, 382) with delta (0, 0)
Screenshot: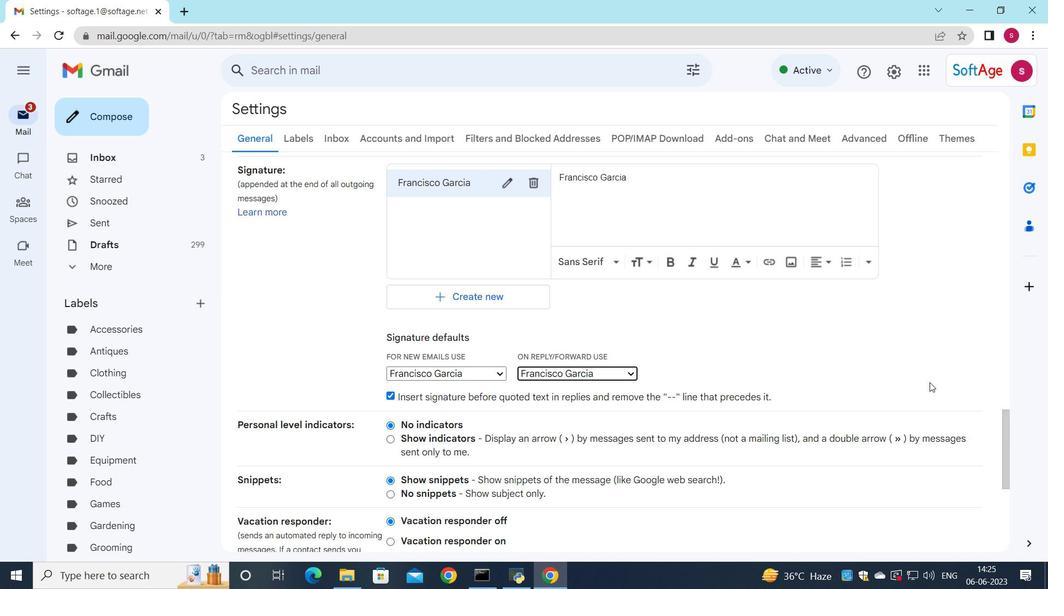 
Action: Mouse moved to (968, 452)
Screenshot: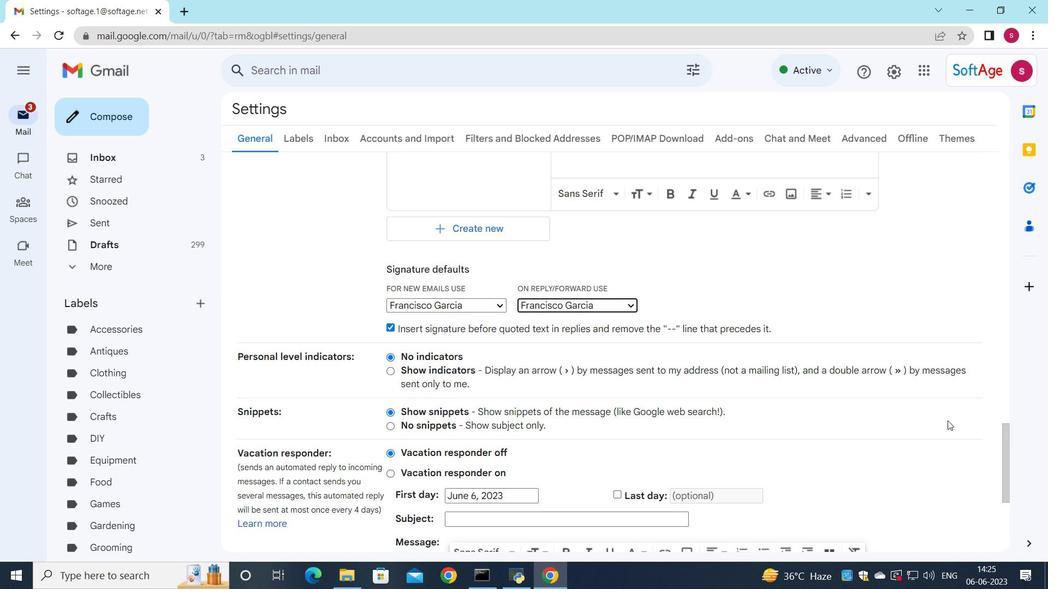 
Action: Mouse scrolled (968, 451) with delta (0, 0)
Screenshot: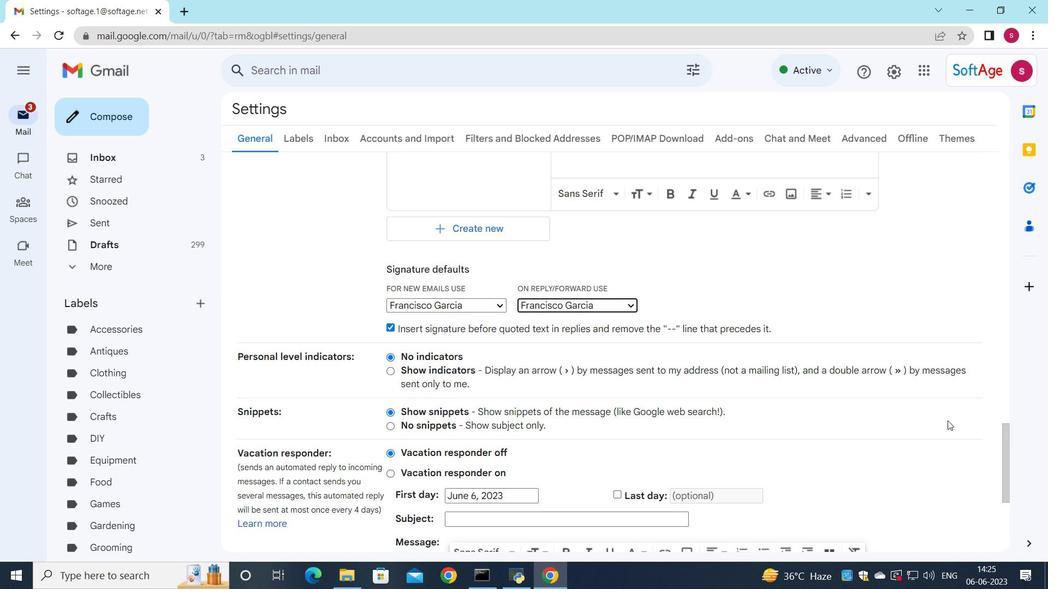 
Action: Mouse moved to (968, 453)
Screenshot: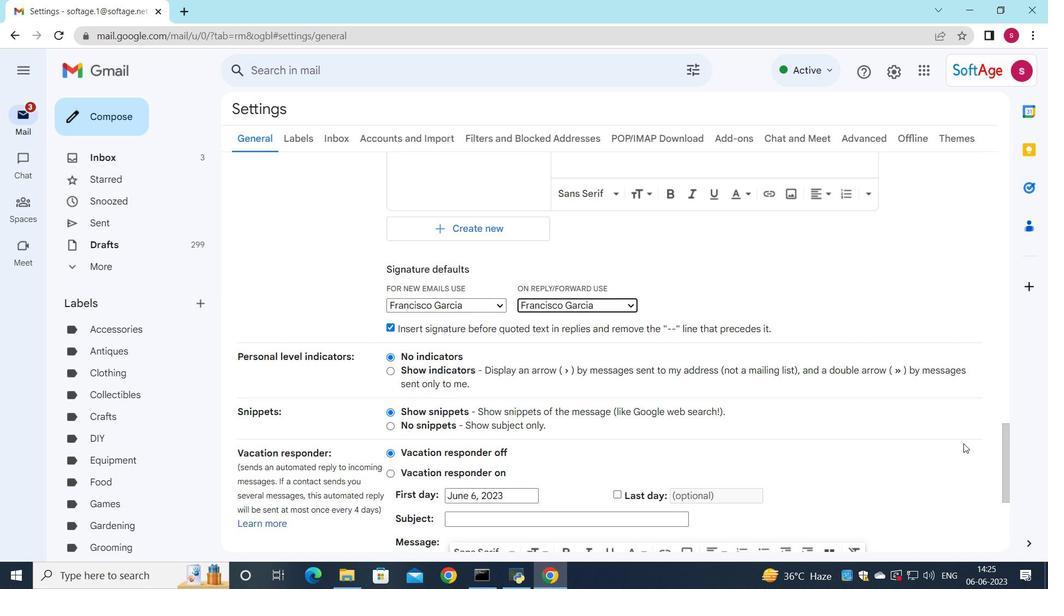 
Action: Mouse scrolled (968, 453) with delta (0, 0)
Screenshot: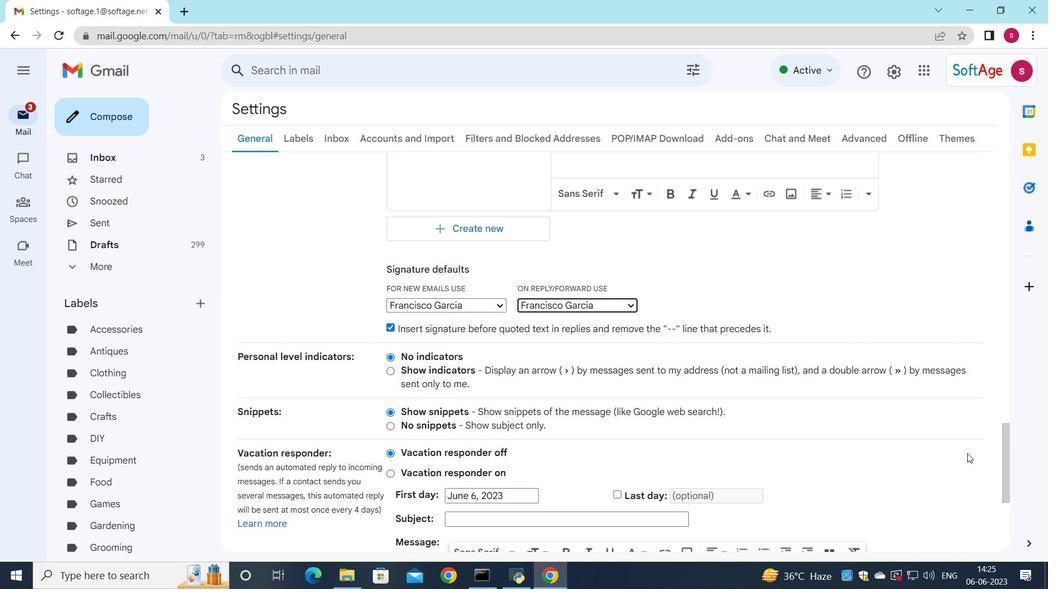
Action: Mouse moved to (973, 464)
Screenshot: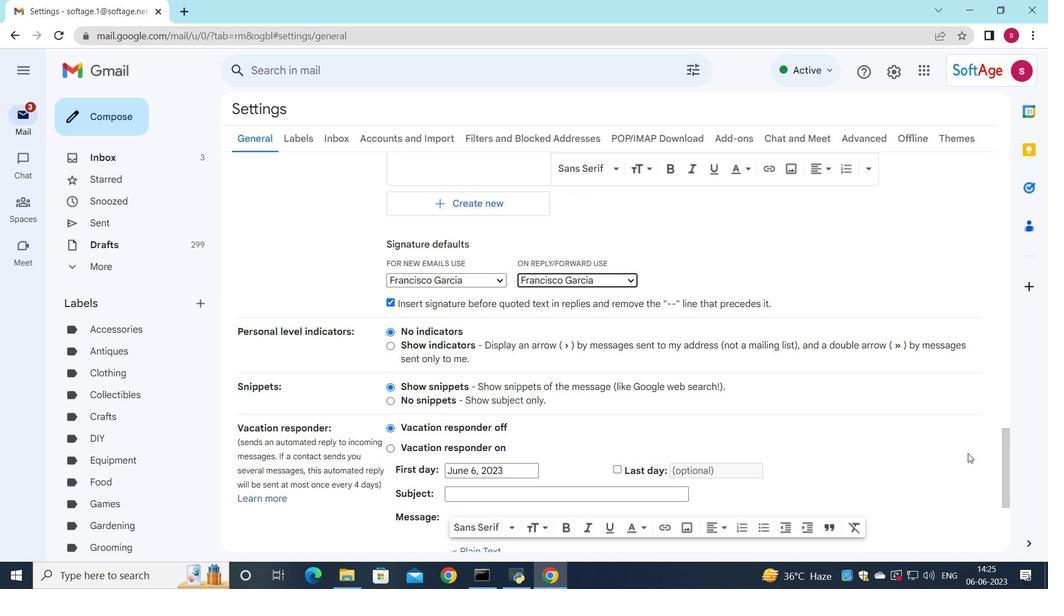 
Action: Mouse scrolled (970, 458) with delta (0, 0)
Screenshot: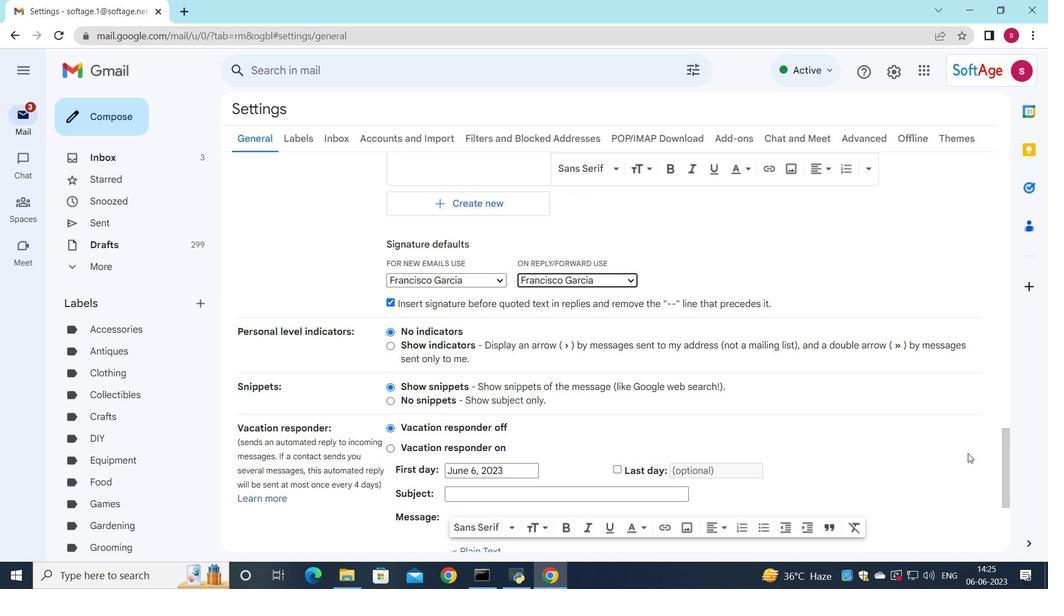
Action: Mouse moved to (558, 520)
Screenshot: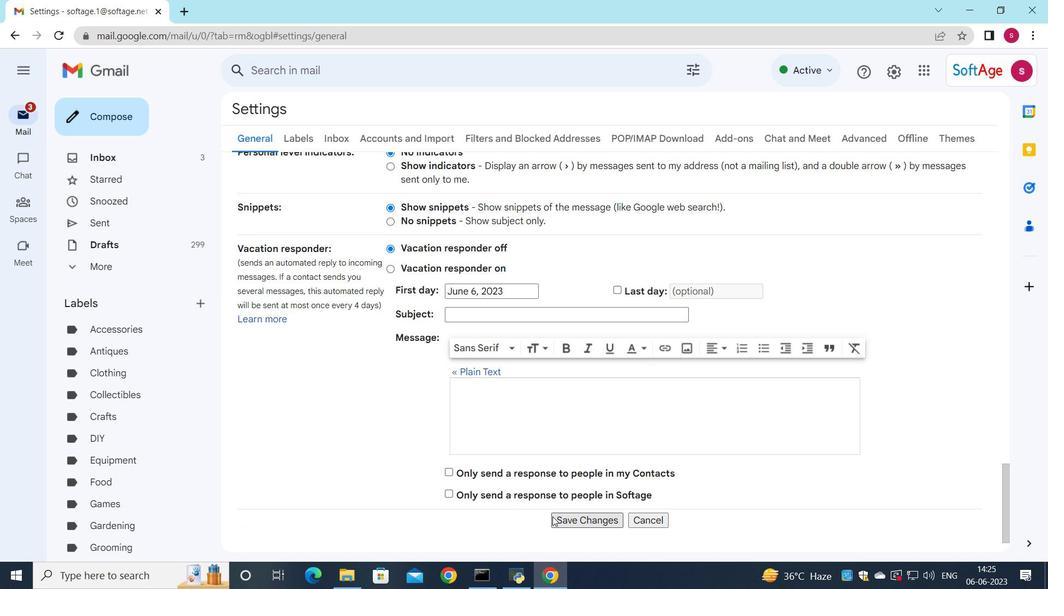 
Action: Mouse pressed left at (558, 520)
Screenshot: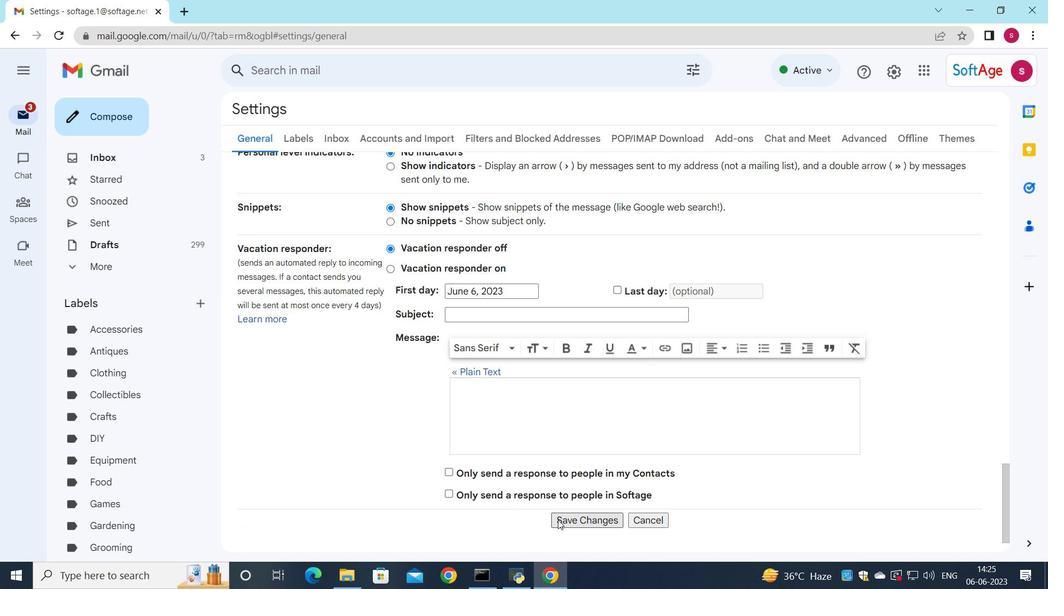 
Action: Mouse moved to (232, 475)
Screenshot: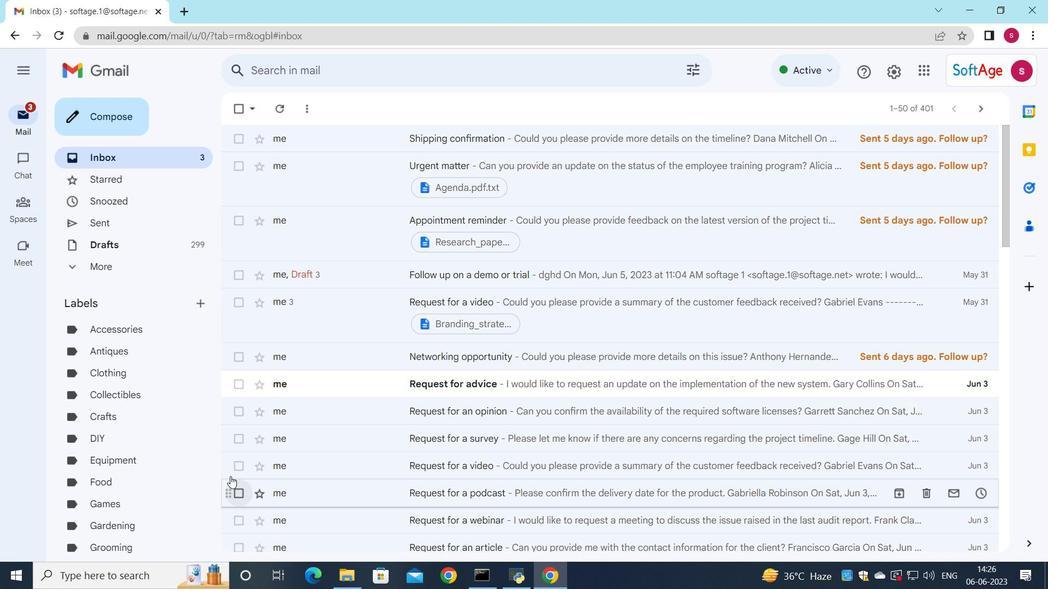 
Action: Mouse pressed left at (232, 475)
Screenshot: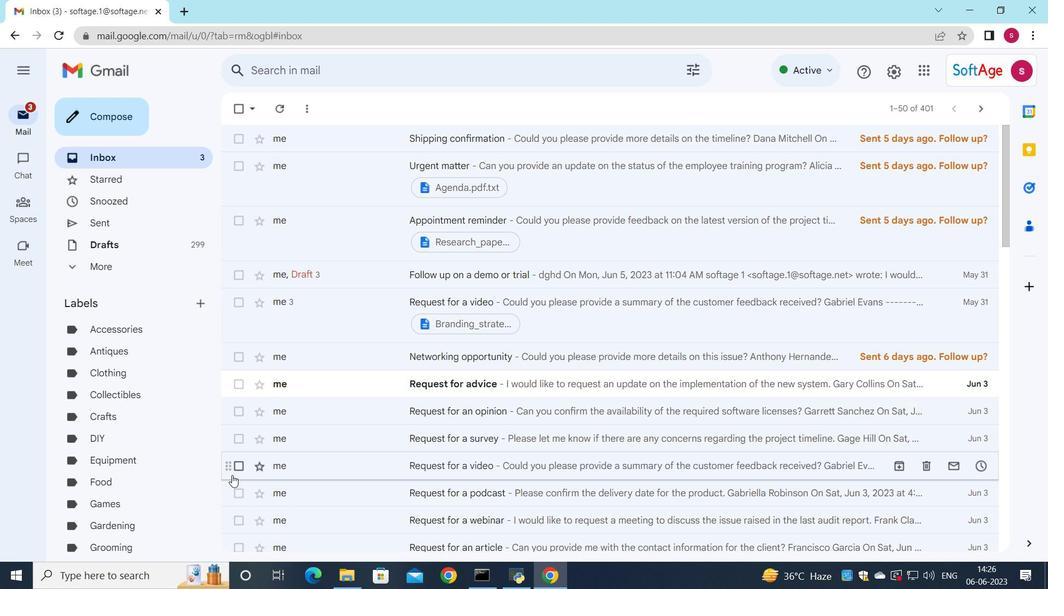 
Action: Mouse moved to (541, 104)
Screenshot: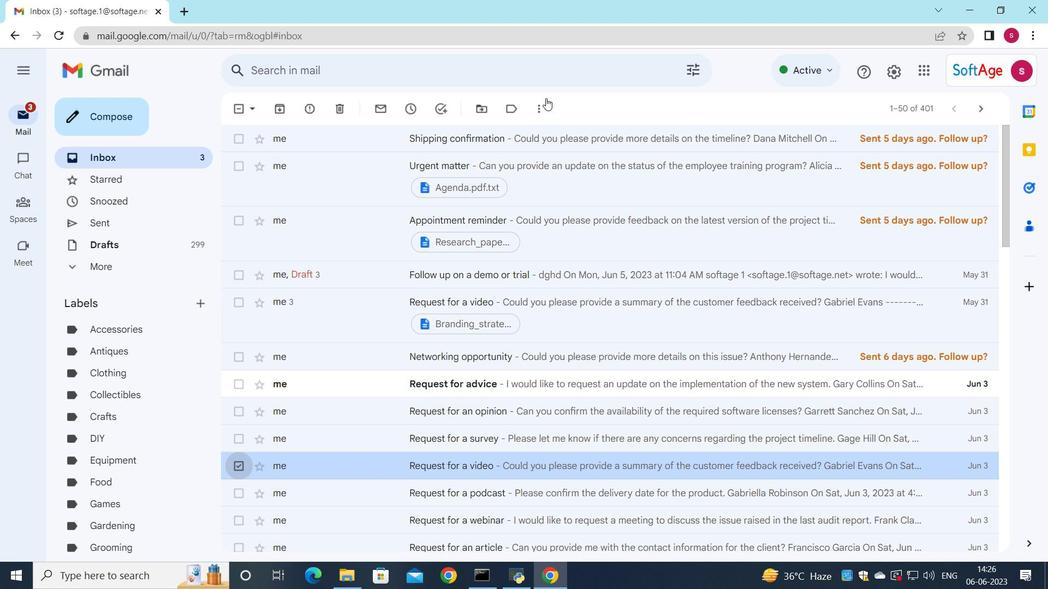 
Action: Mouse pressed left at (541, 104)
Screenshot: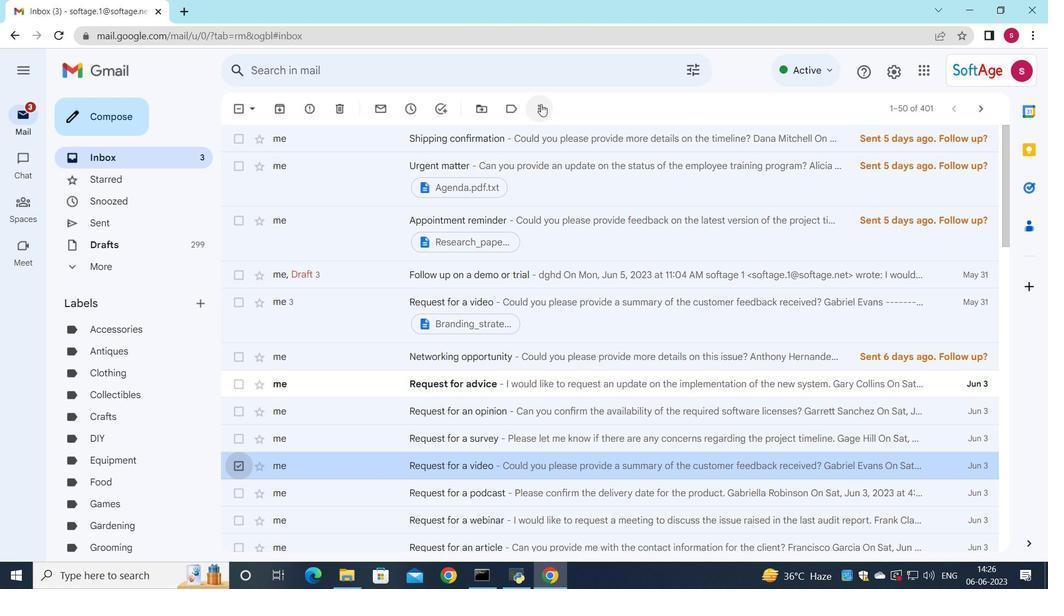 
Action: Mouse moved to (563, 232)
Screenshot: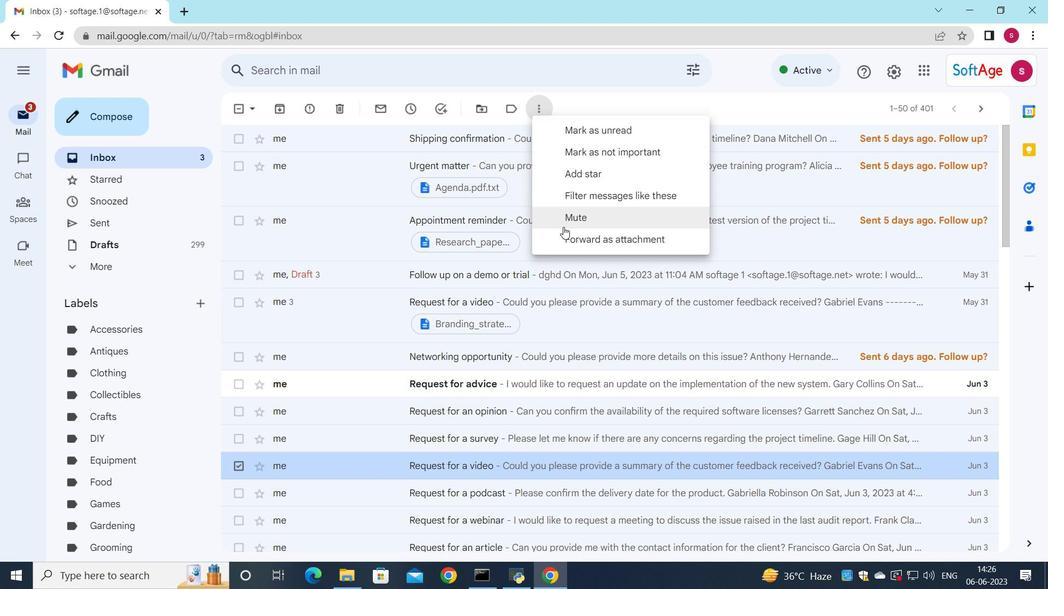 
Action: Mouse pressed left at (563, 232)
Screenshot: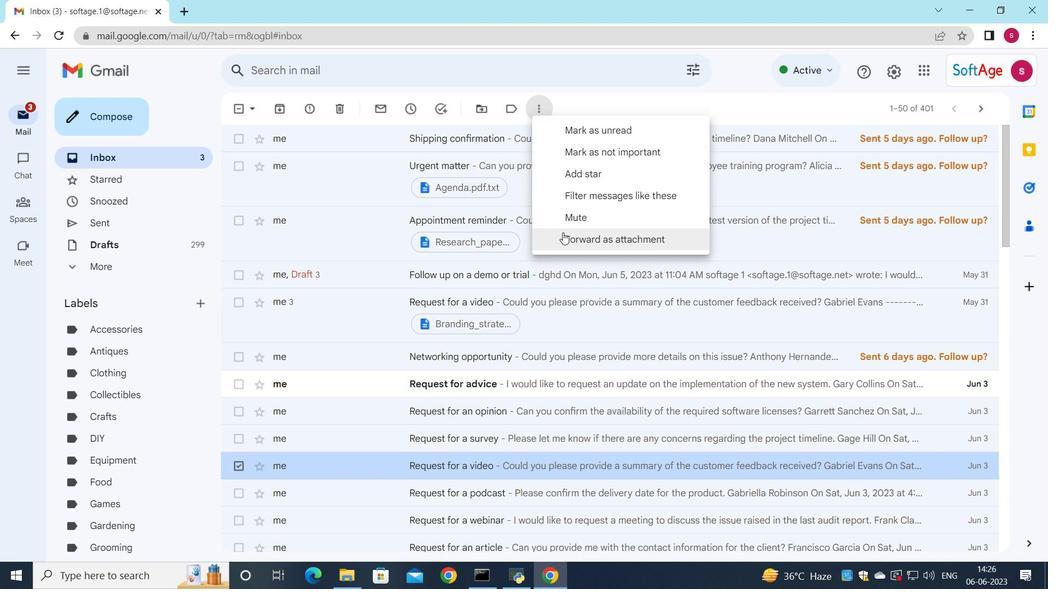 
Action: Mouse moved to (577, 220)
Screenshot: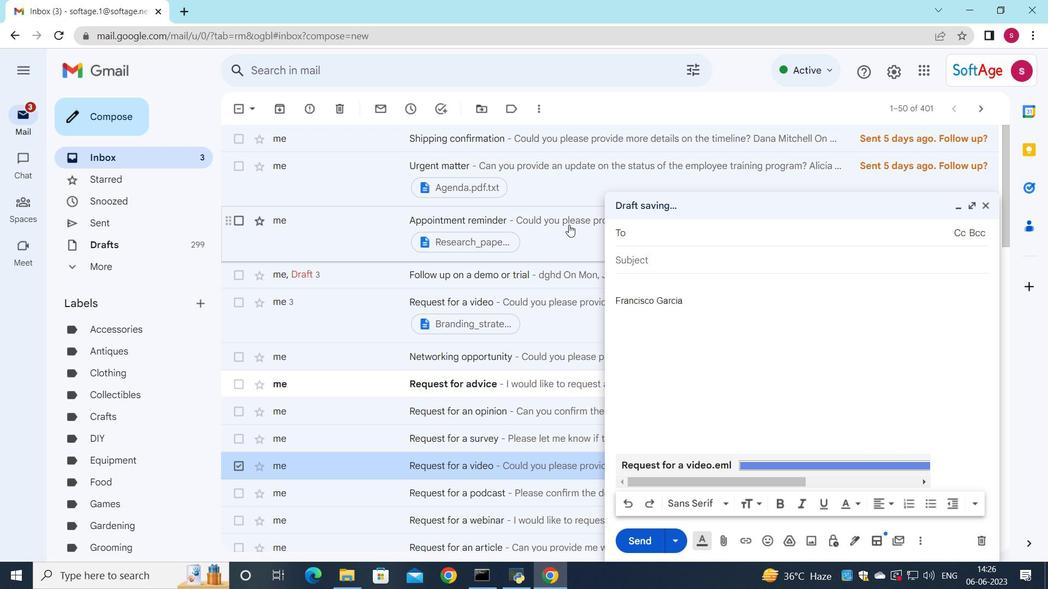 
Action: Key pressed s
Screenshot: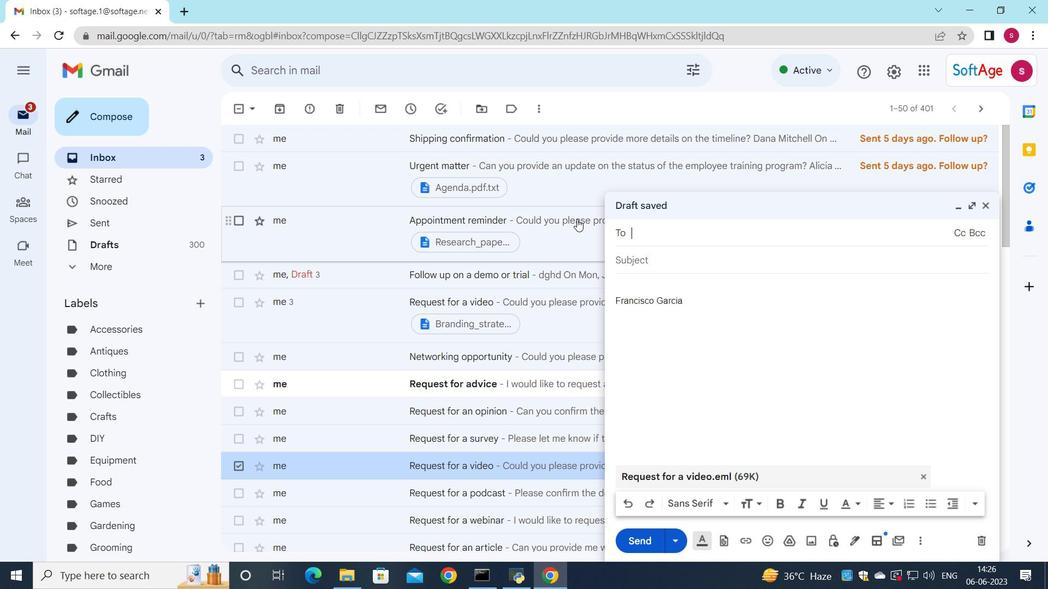 
Action: Mouse moved to (791, 161)
Screenshot: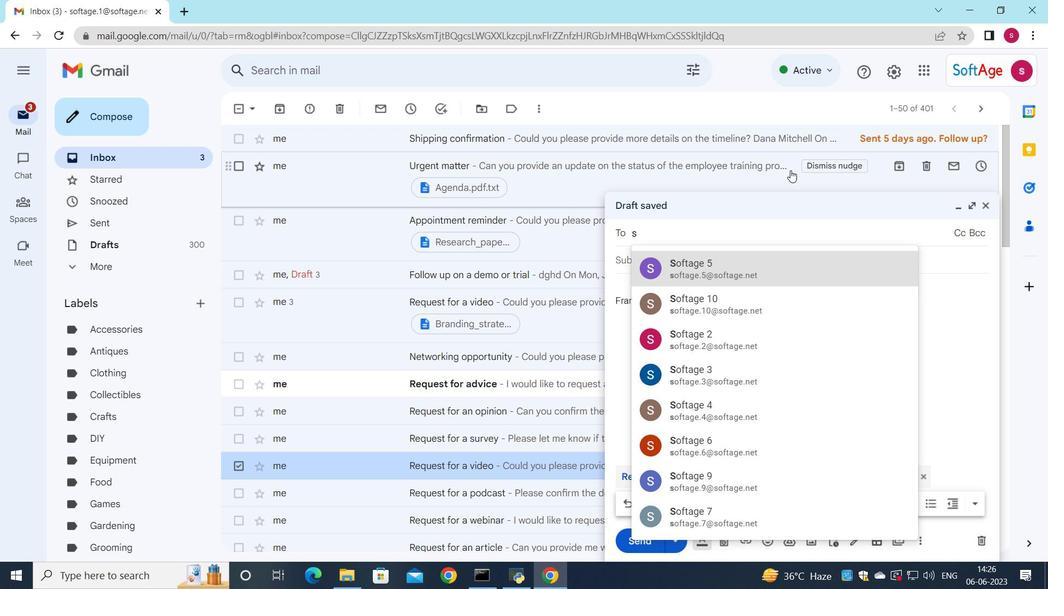 
Action: Key pressed <Key.enter>
Screenshot: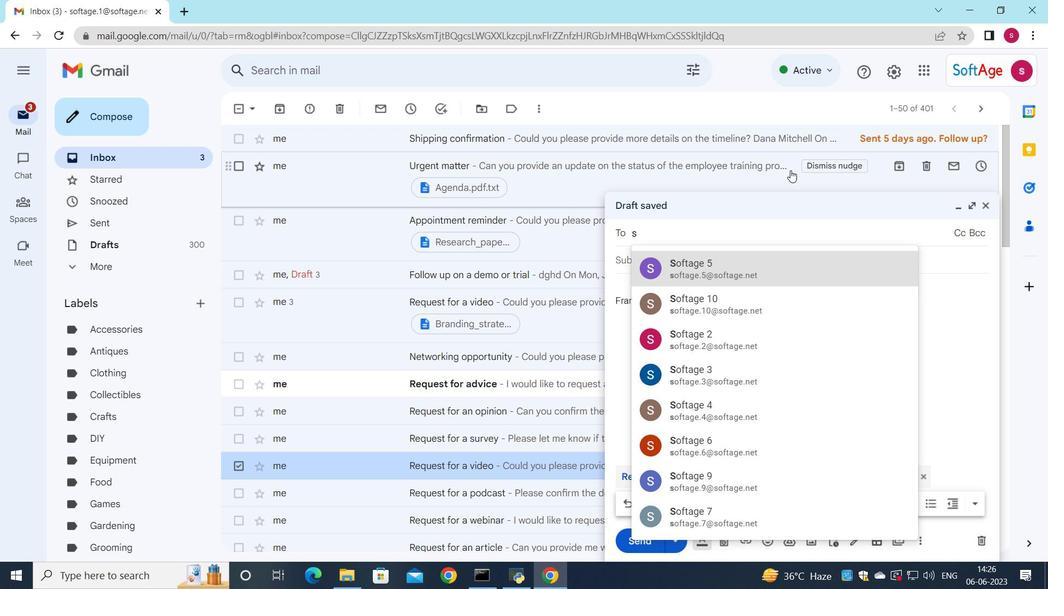 
Action: Mouse moved to (678, 263)
Screenshot: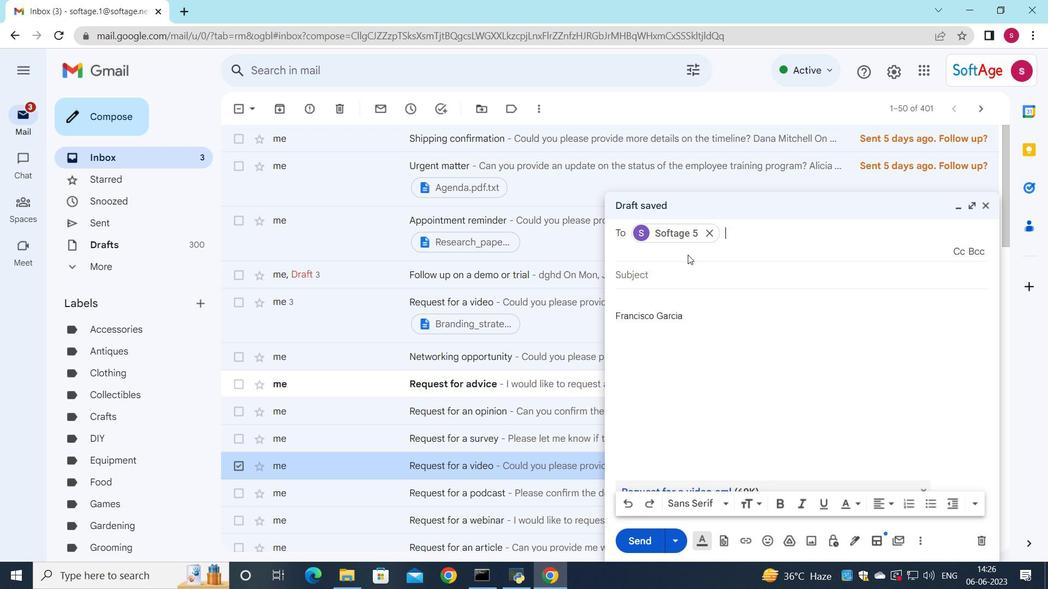 
Action: Mouse pressed left at (678, 263)
Screenshot: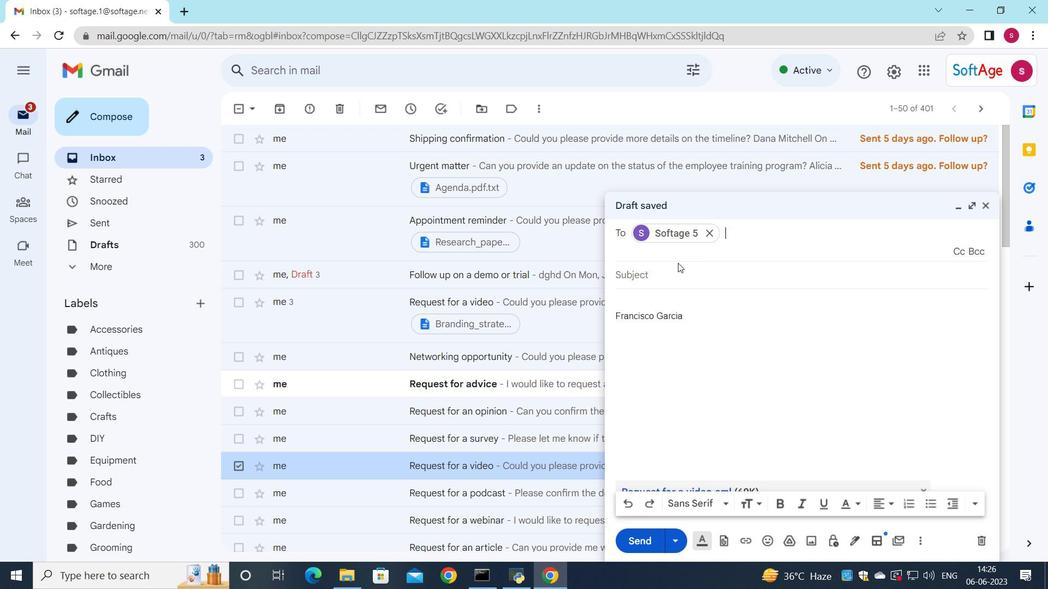 
Action: Mouse moved to (729, 0)
Screenshot: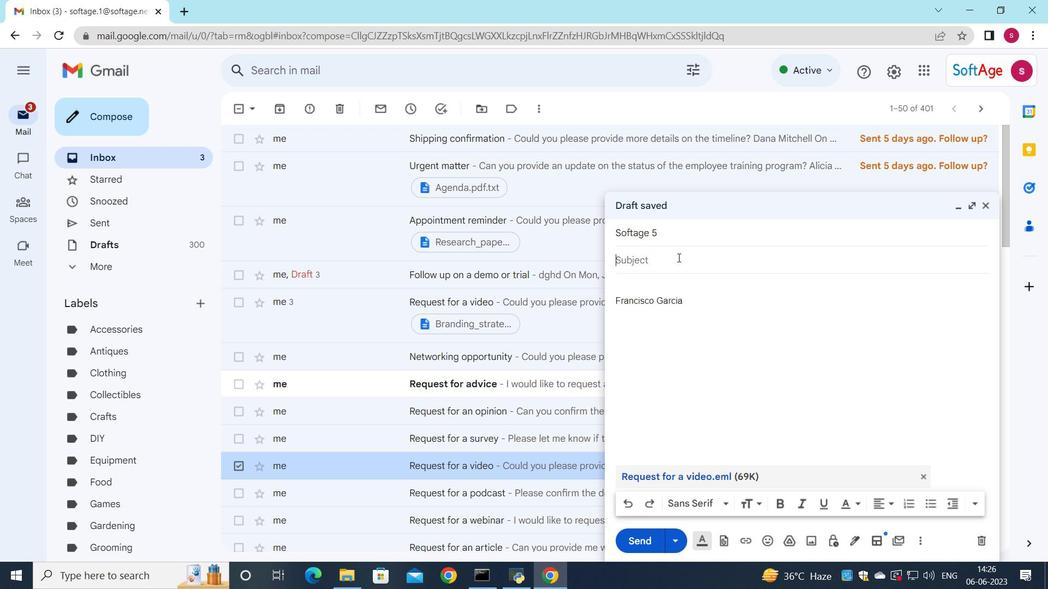 
Action: Key pressed <Key.shift>Request<Key.space>for<Key.space>an<Key.space>article<Key.space>
Screenshot: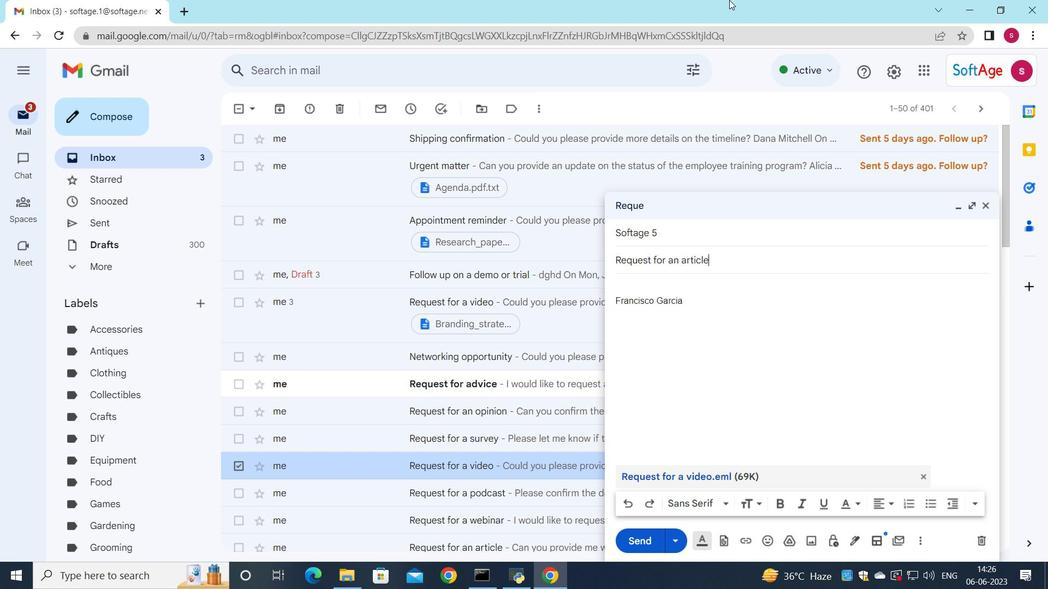 
Action: Mouse moved to (653, 286)
Screenshot: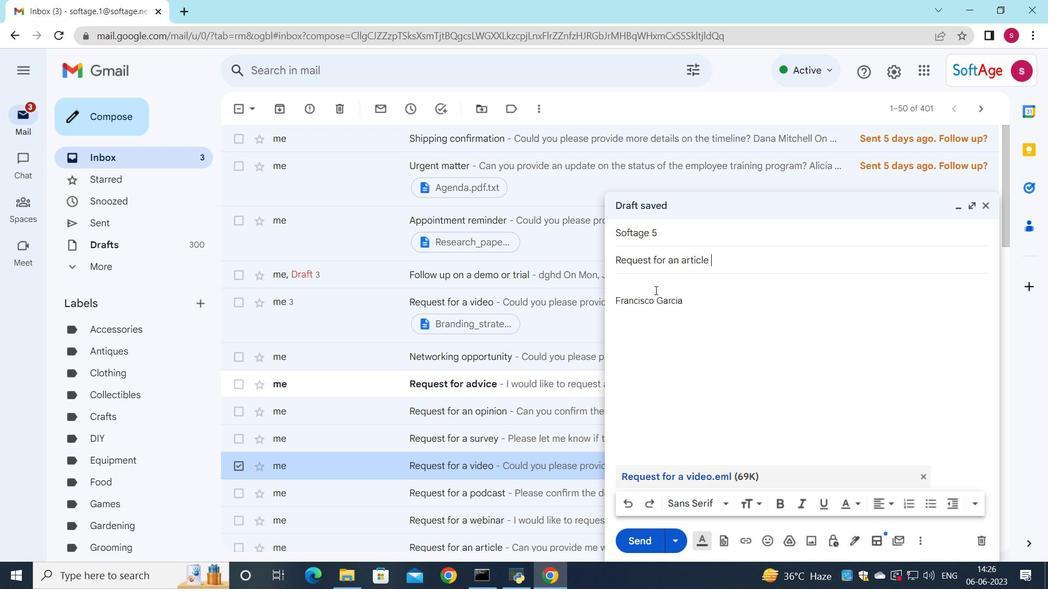 
Action: Mouse pressed left at (653, 286)
Screenshot: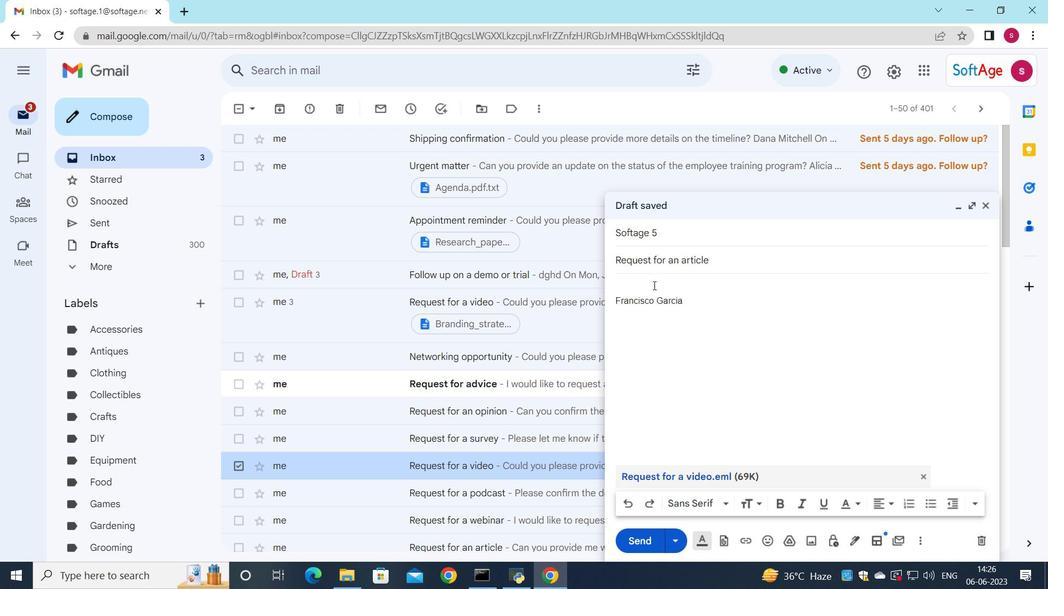 
Action: Mouse moved to (662, 250)
Screenshot: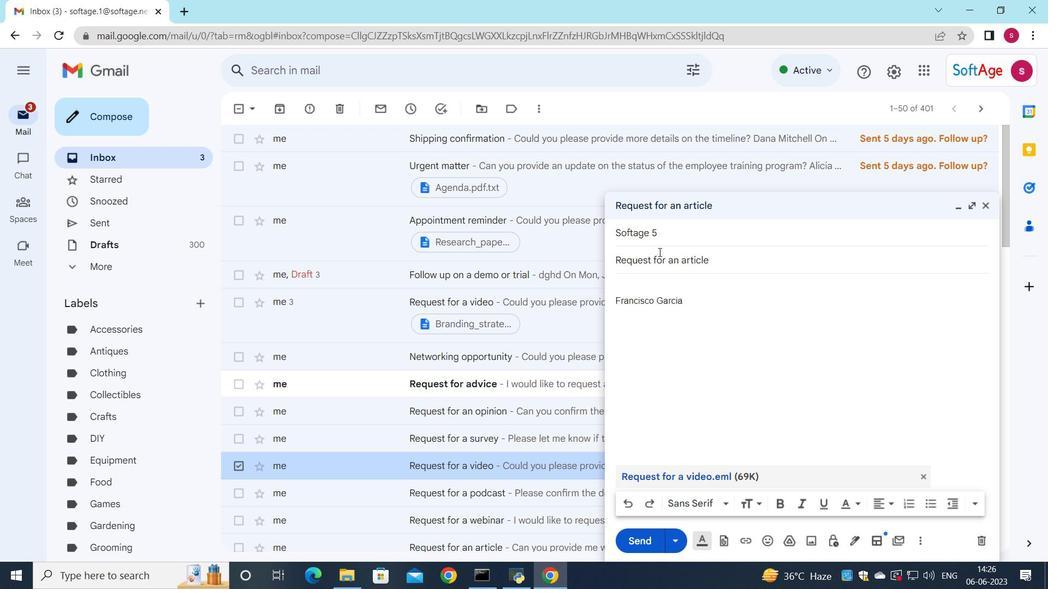 
Action: Key pressed <Key.shift>Can<Key.space>tyou<Key.space>provide<Key.space>me<Key.space>with<Key.space>the<Key.space>contact<Key.space>information<Key.space>for<Key.space>the<Key.space>client<Key.shift_r><Key.shift_r><Key.shift_r><Key.shift_r><Key.shift_r><Key.shift_r><Key.shift_r><Key.shift_r><Key.shift_r><Key.shift_r><Key.shift_r><Key.shift_r><Key.shift_r><Key.shift_r><Key.shift_r><Key.shift_r><Key.shift_r><Key.shift_r><Key.shift_r><Key.shift_r><Key.shift_r><Key.shift_r><Key.shift_r><Key.shift_r><Key.shift_r><Key.shift_r><Key.shift_r><Key.shift_r><Key.shift_r><Key.shift_r><Key.shift_r><Key.shift_r><Key.shift_r><Key.shift_r><Key.shift_r><Key.shift_r>?
Screenshot: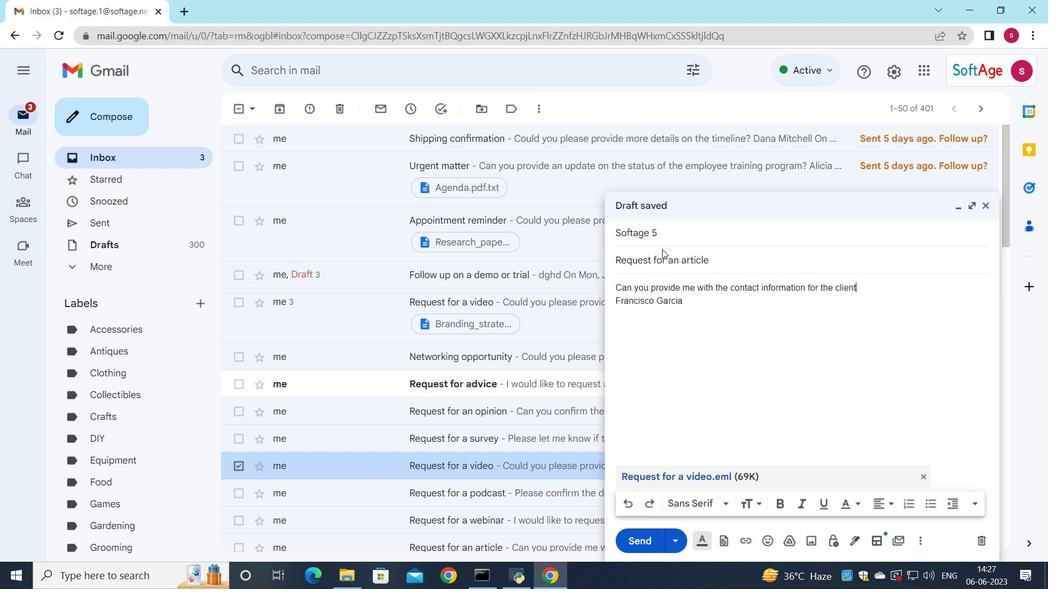 
Action: Mouse moved to (639, 548)
Screenshot: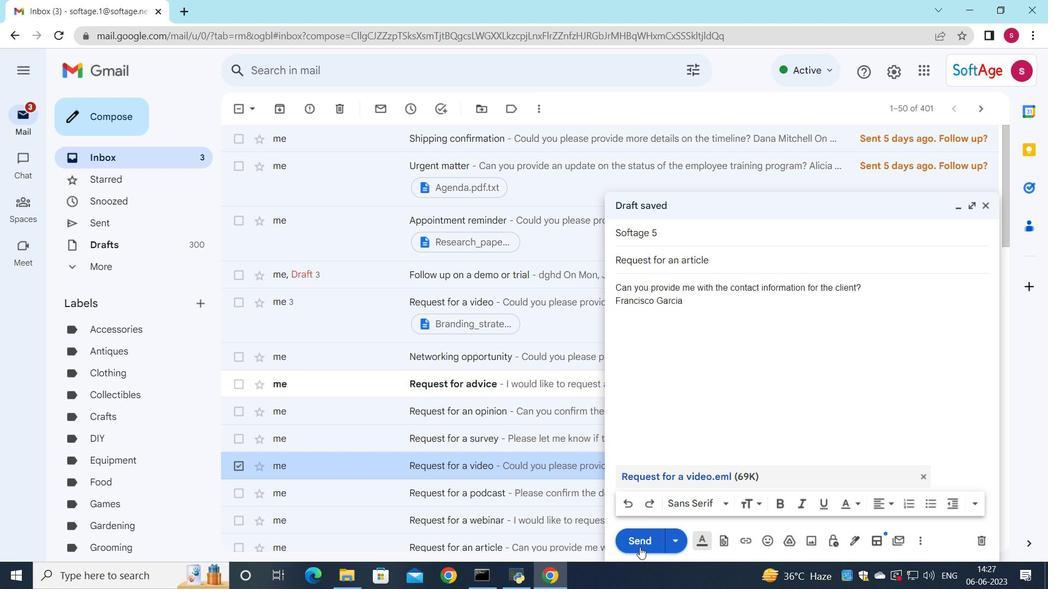 
Action: Mouse pressed left at (639, 548)
Screenshot: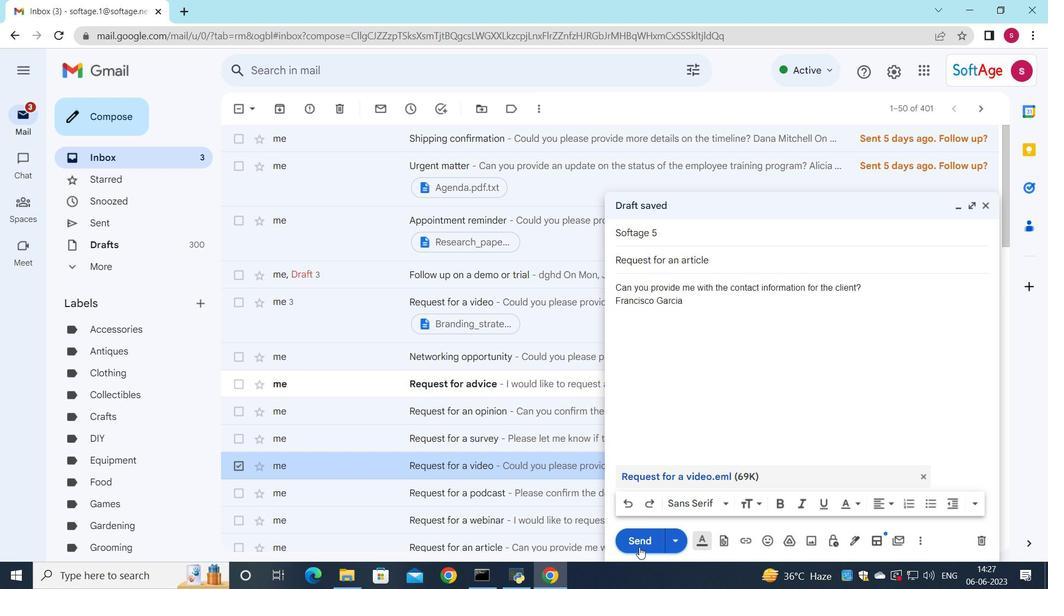 
Action: Mouse moved to (580, 478)
Screenshot: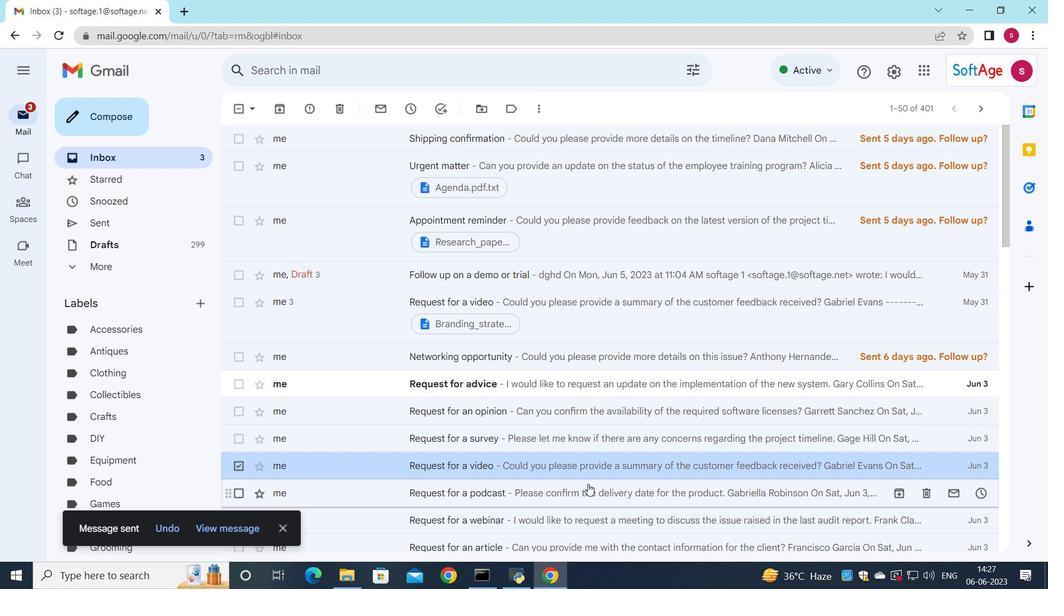 
Action: Mouse scrolled (580, 477) with delta (0, 0)
Screenshot: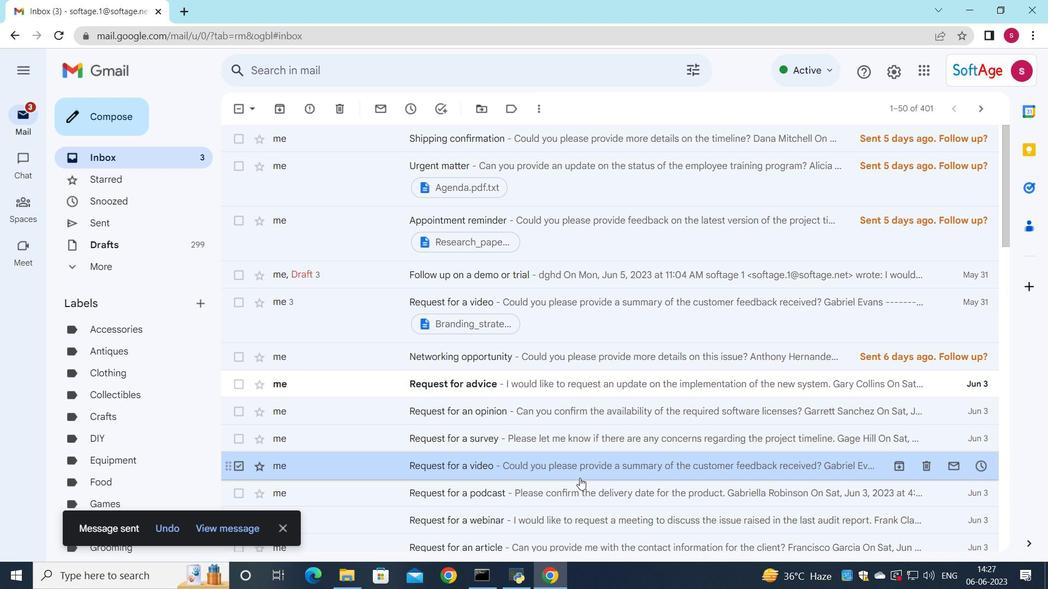 
Action: Mouse moved to (564, 483)
Screenshot: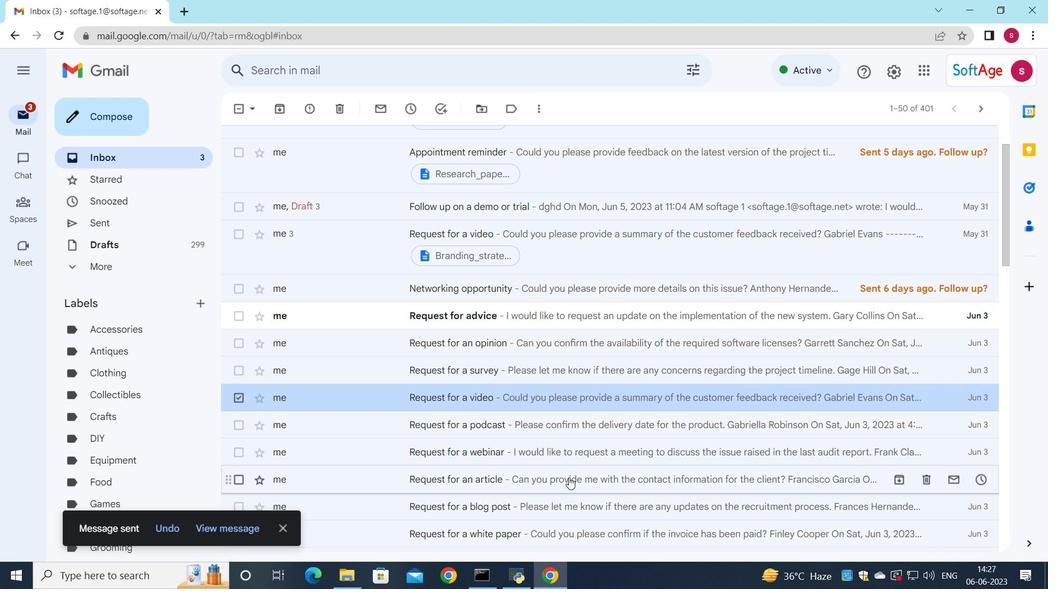 
Action: Mouse scrolled (564, 483) with delta (0, 0)
Screenshot: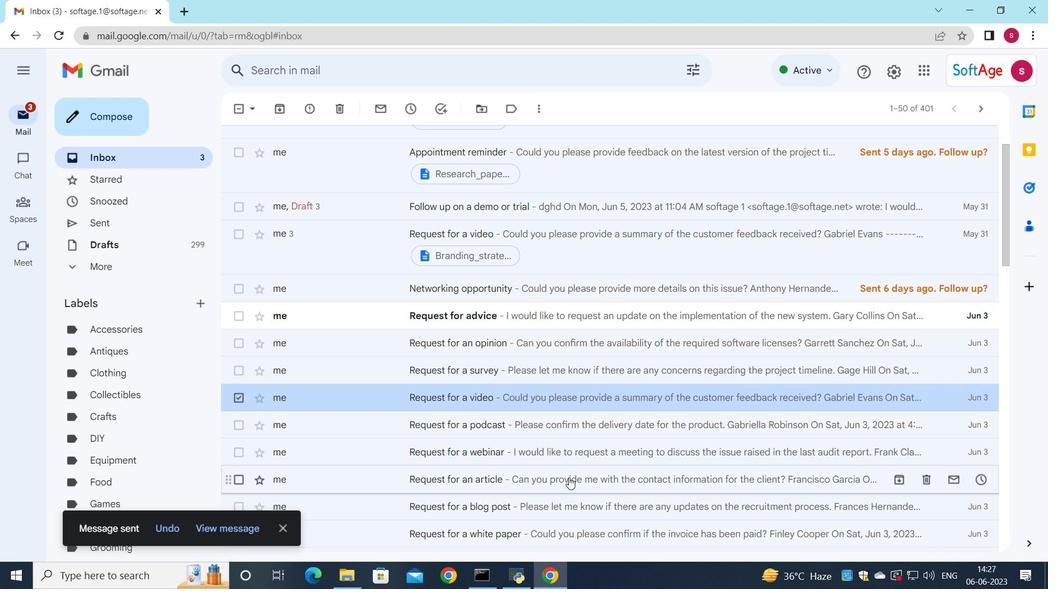 
Action: Mouse moved to (317, 374)
Screenshot: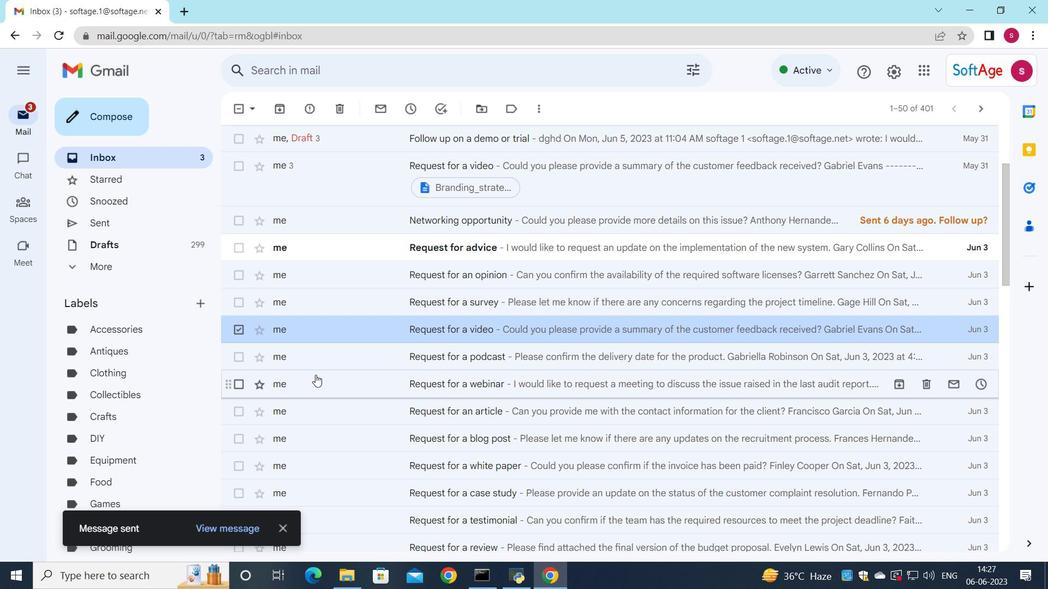 
